 Task: Look for space in Kadiri, India from 6th September, 2023 to 10th September, 2023 for 1 adult in price range Rs.10000 to Rs.15000. Place can be private room with 1  bedroom having 1 bed and 1 bathroom. Property type can be house, flat, guest house, hotel. Booking option can be shelf check-in. Required host language is English.
Action: Mouse moved to (459, 124)
Screenshot: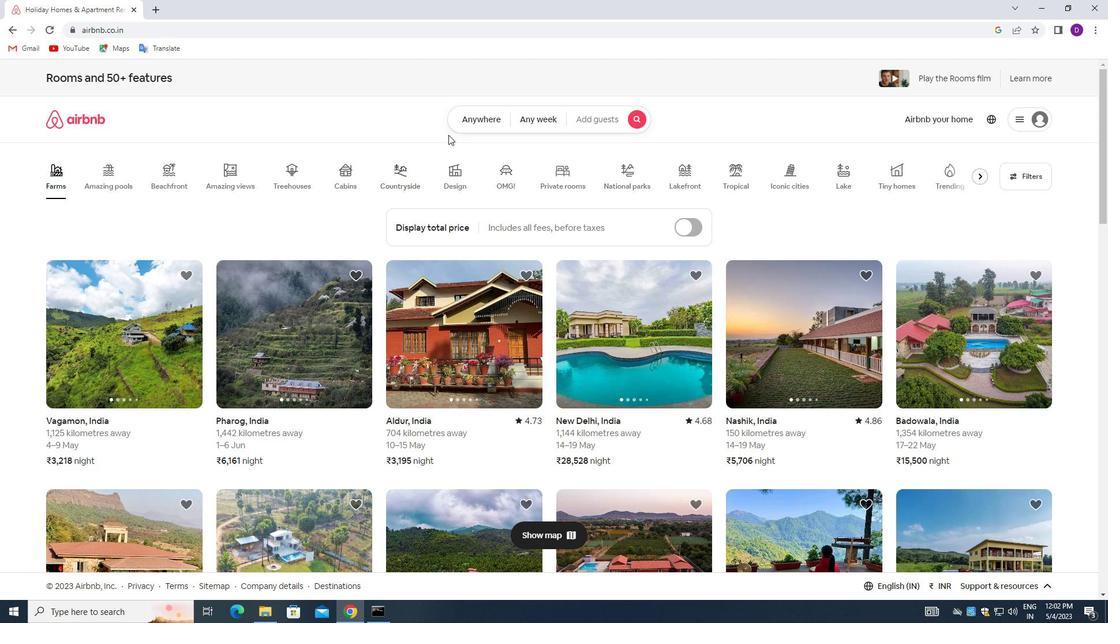 
Action: Mouse pressed left at (459, 124)
Screenshot: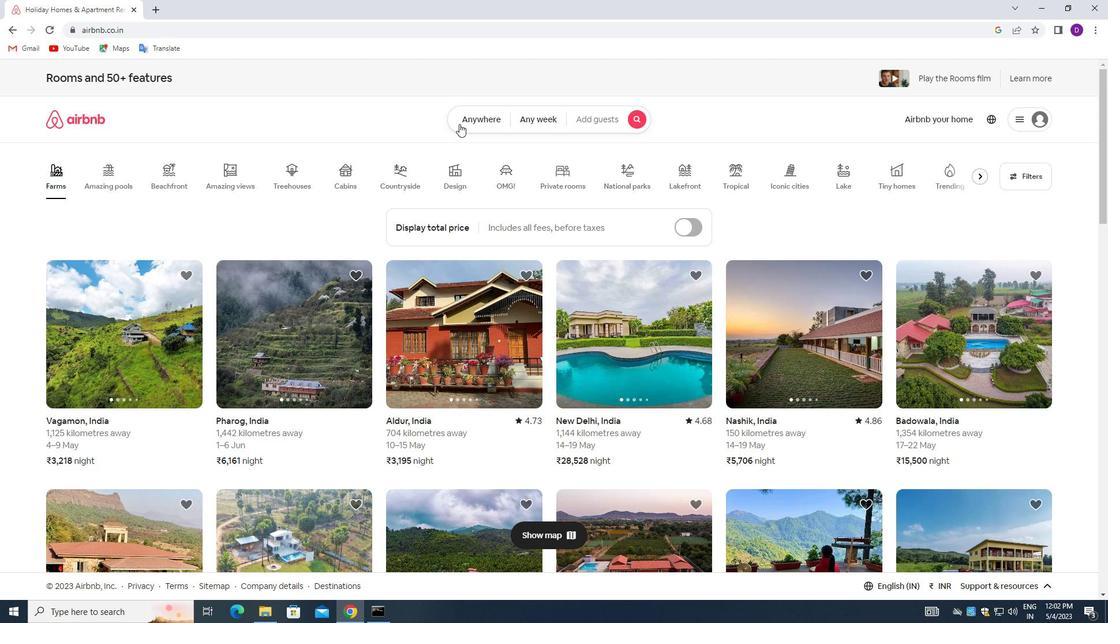 
Action: Mouse moved to (411, 169)
Screenshot: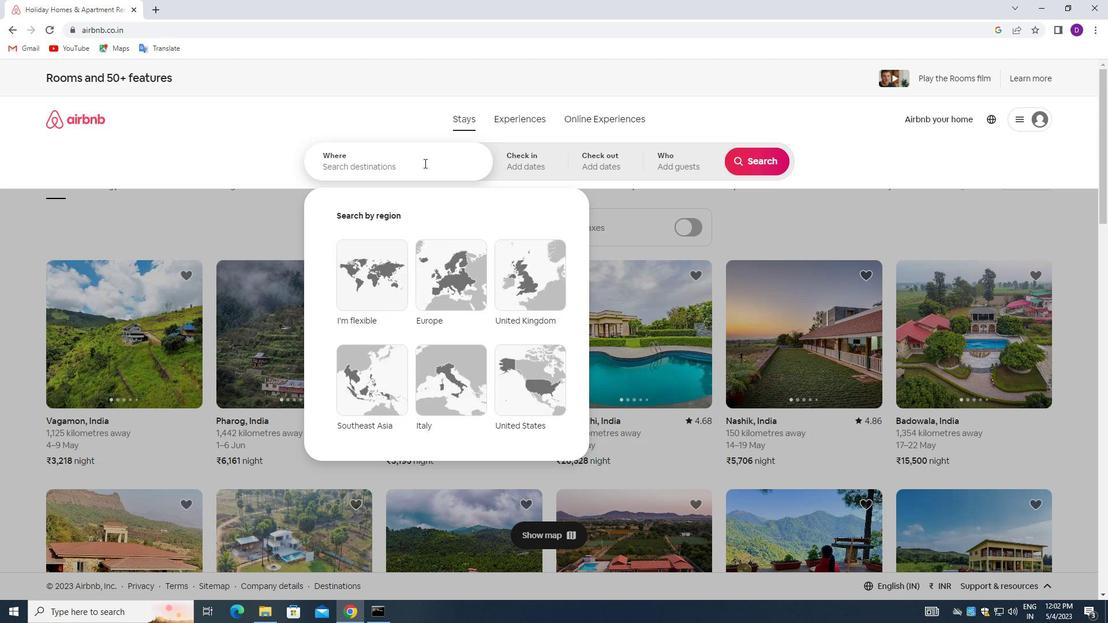 
Action: Mouse pressed left at (411, 169)
Screenshot: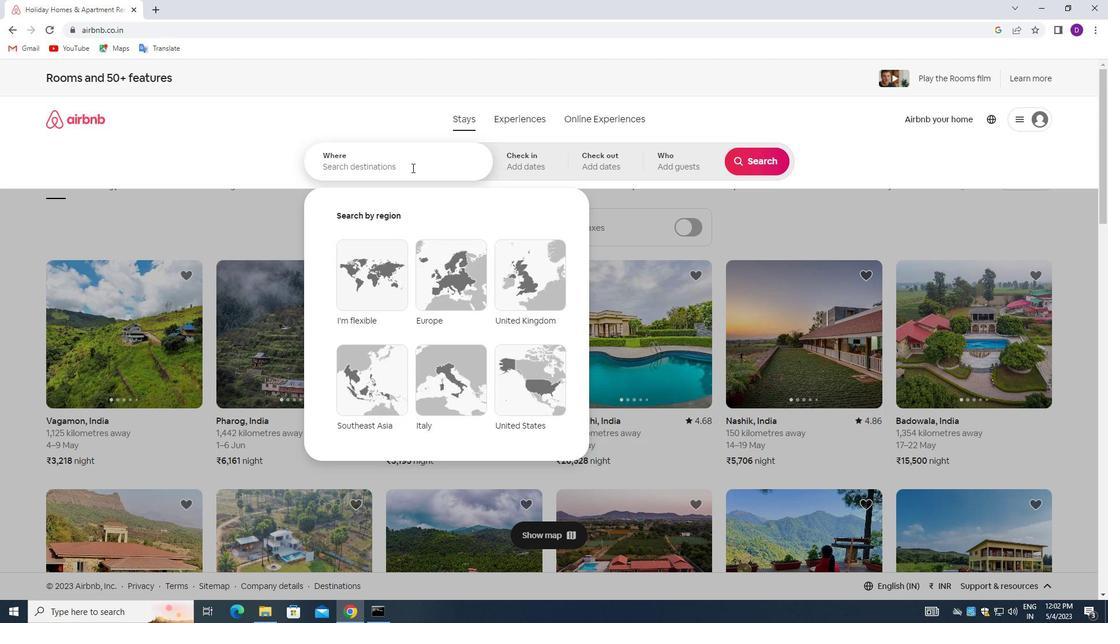 
Action: Mouse moved to (233, 144)
Screenshot: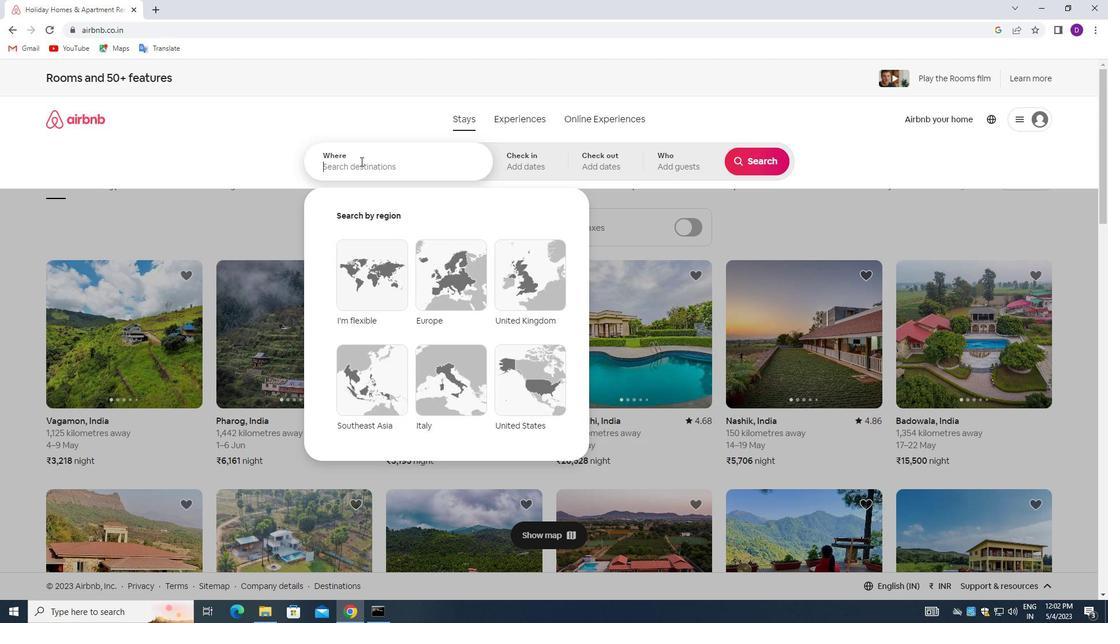 
Action: Key pressed <Key.shift>KADIRIM<Key.backspace>,<Key.space><Key.shift>INDIA<Key.enter>
Screenshot: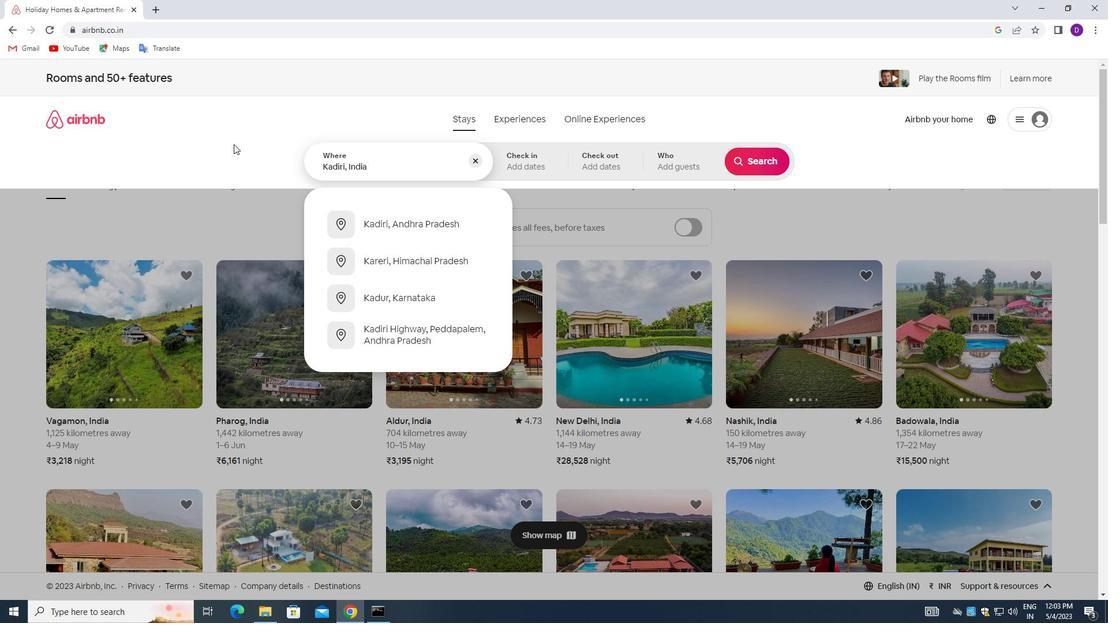 
Action: Mouse moved to (753, 249)
Screenshot: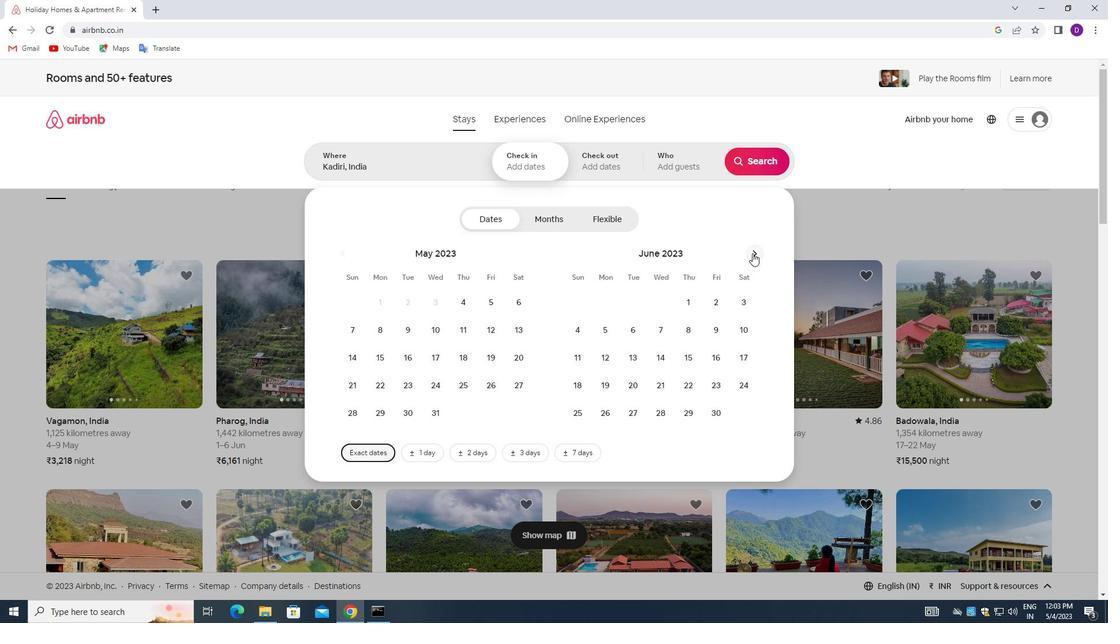 
Action: Mouse pressed left at (753, 249)
Screenshot: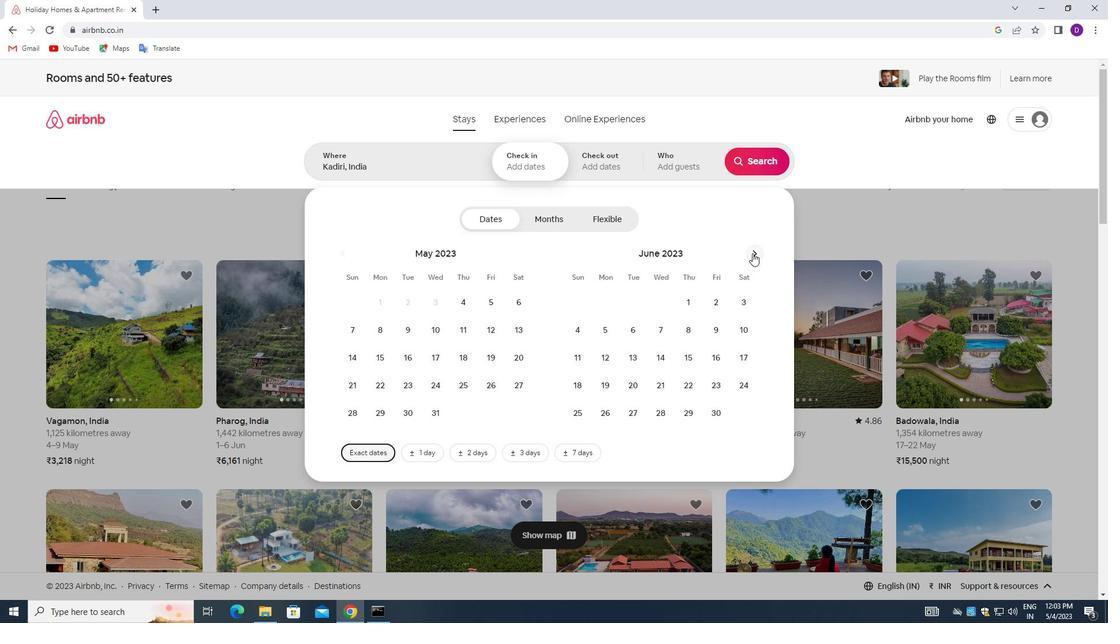 
Action: Mouse pressed left at (753, 249)
Screenshot: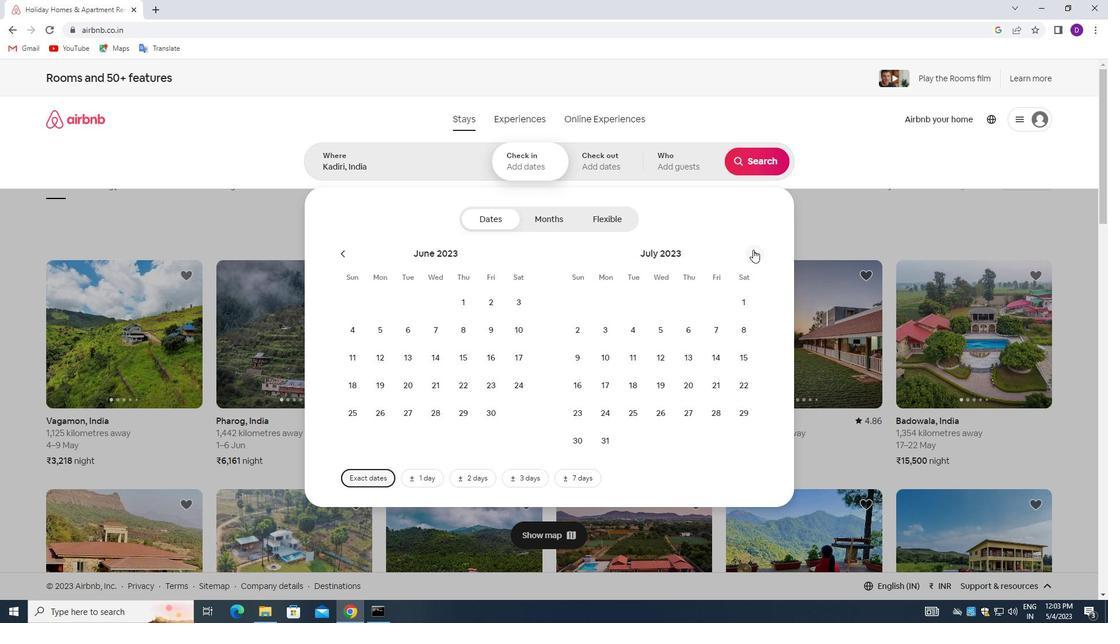 
Action: Mouse pressed left at (753, 249)
Screenshot: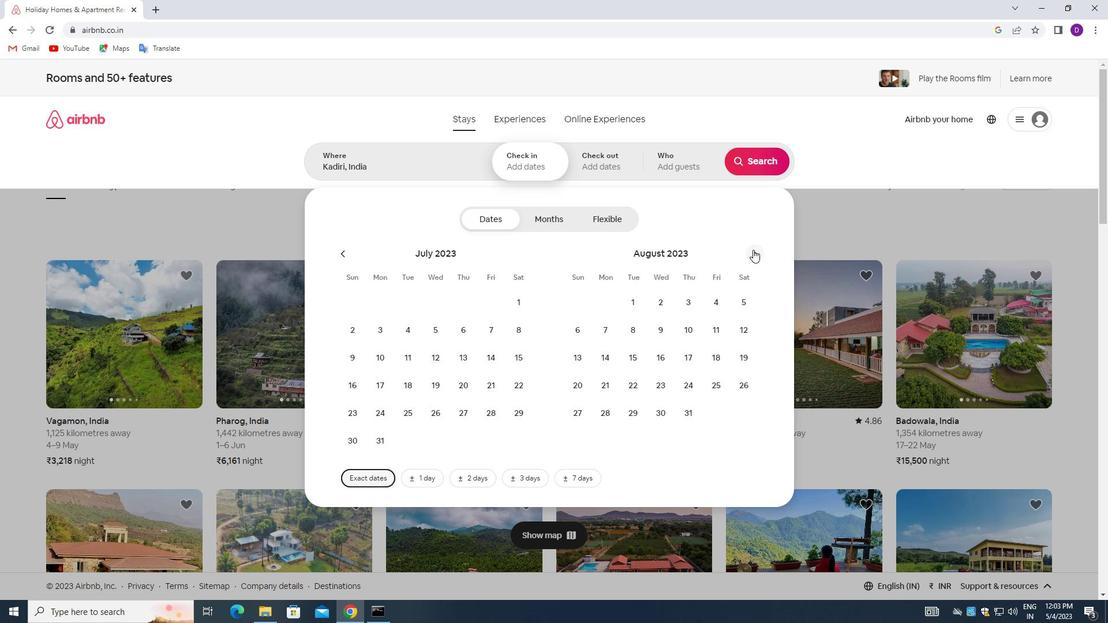 
Action: Mouse moved to (659, 336)
Screenshot: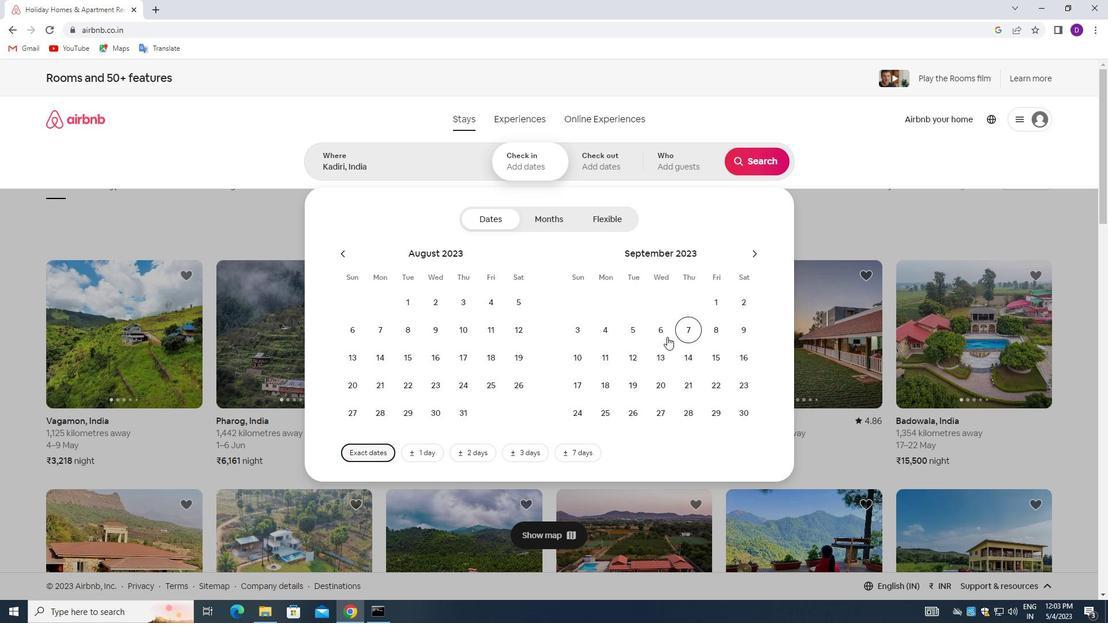 
Action: Mouse pressed left at (659, 336)
Screenshot: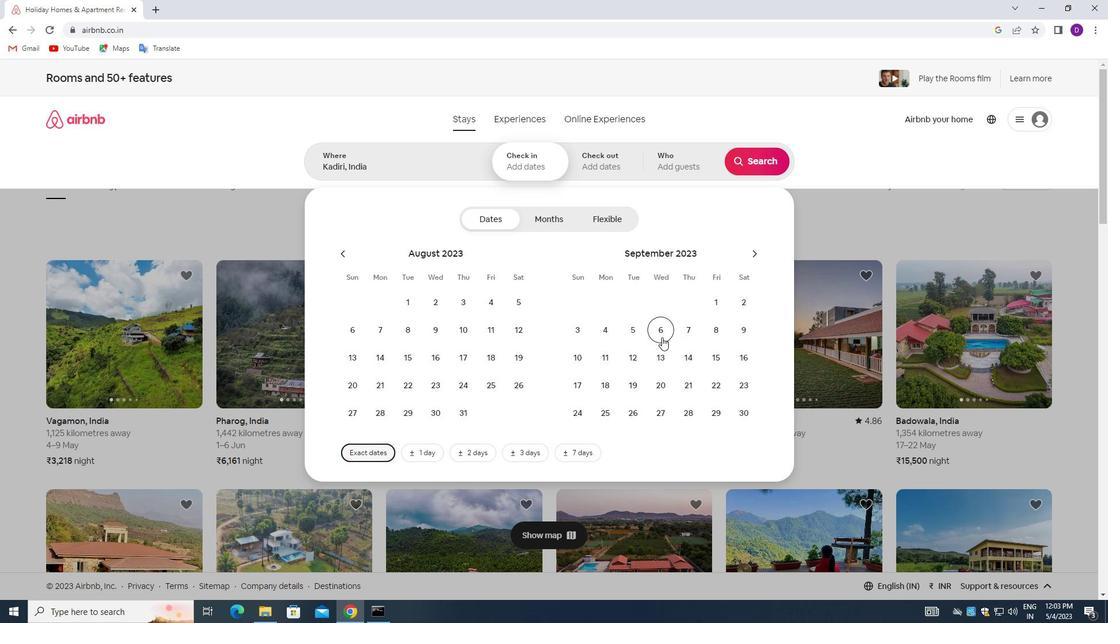 
Action: Mouse moved to (585, 360)
Screenshot: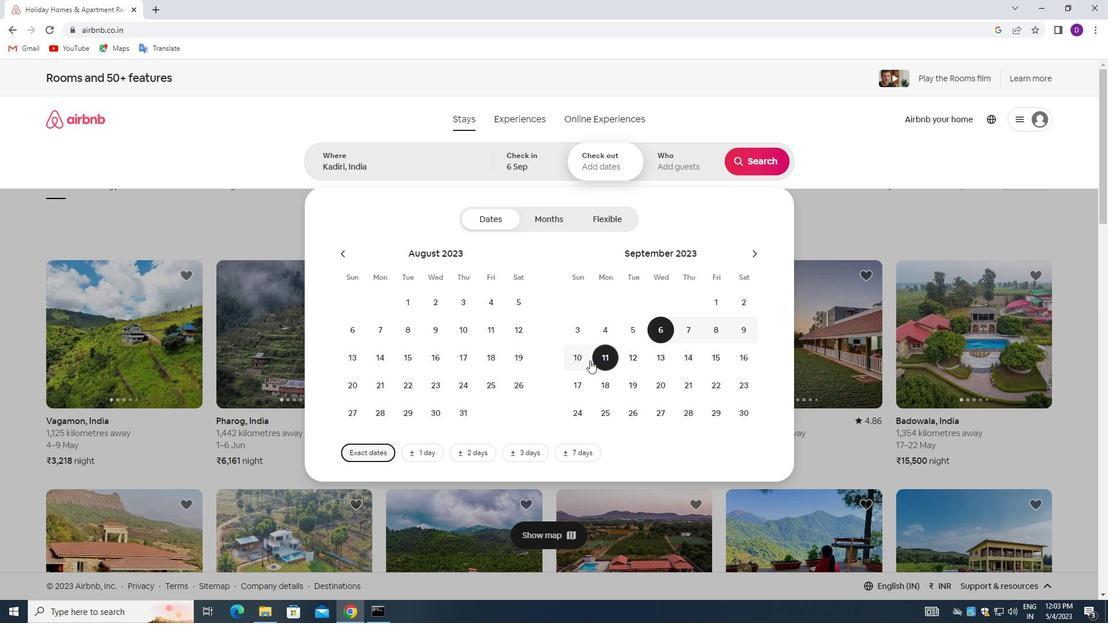 
Action: Mouse pressed left at (585, 360)
Screenshot: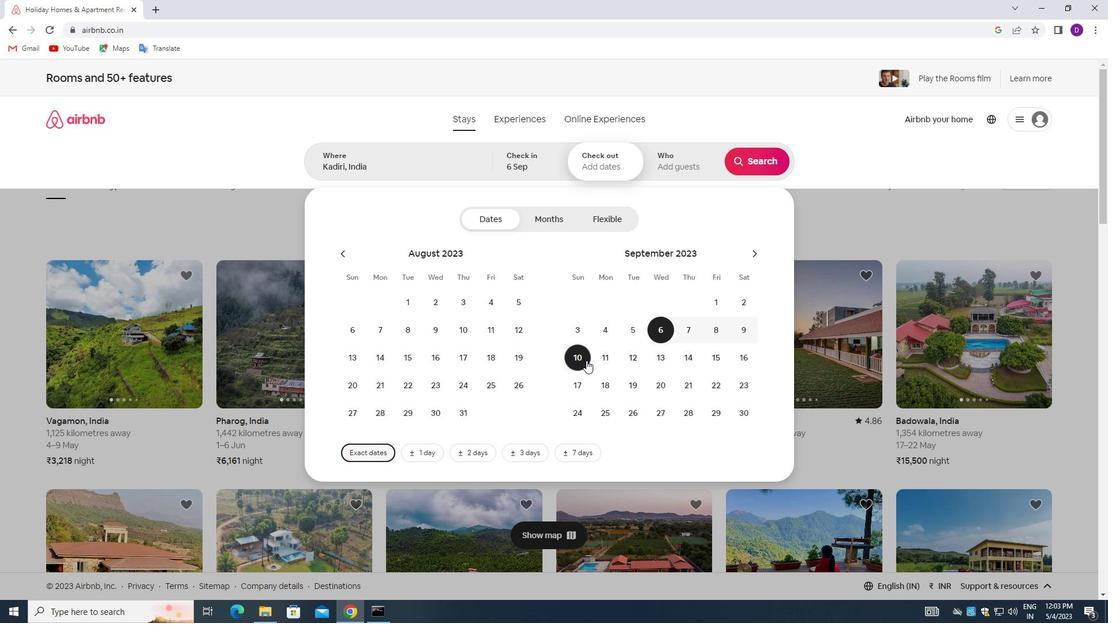 
Action: Mouse moved to (674, 160)
Screenshot: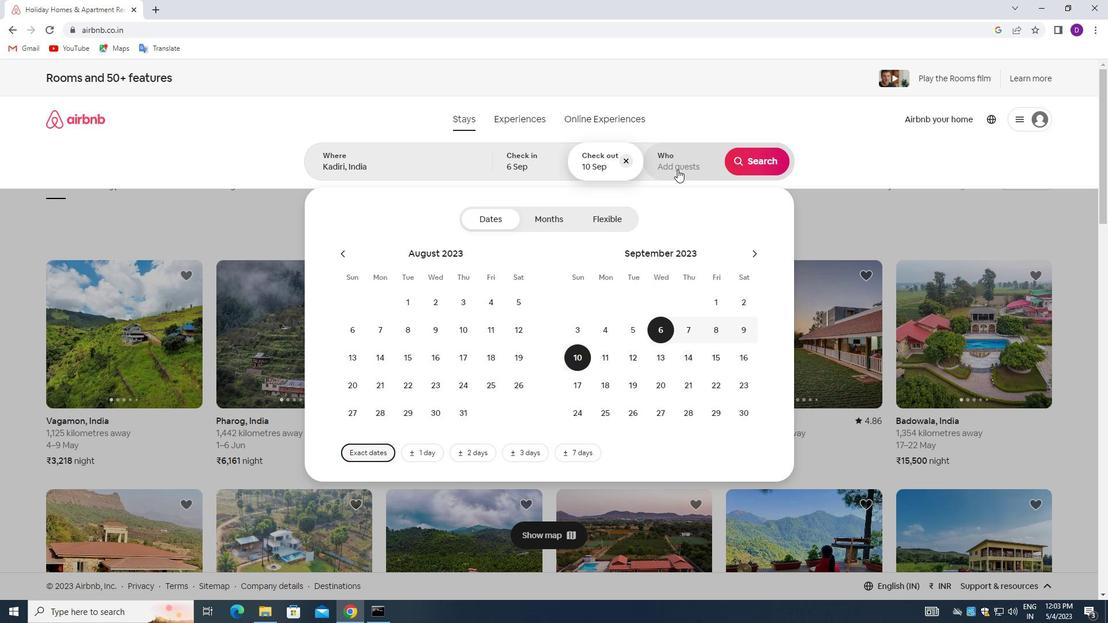 
Action: Mouse pressed left at (674, 160)
Screenshot: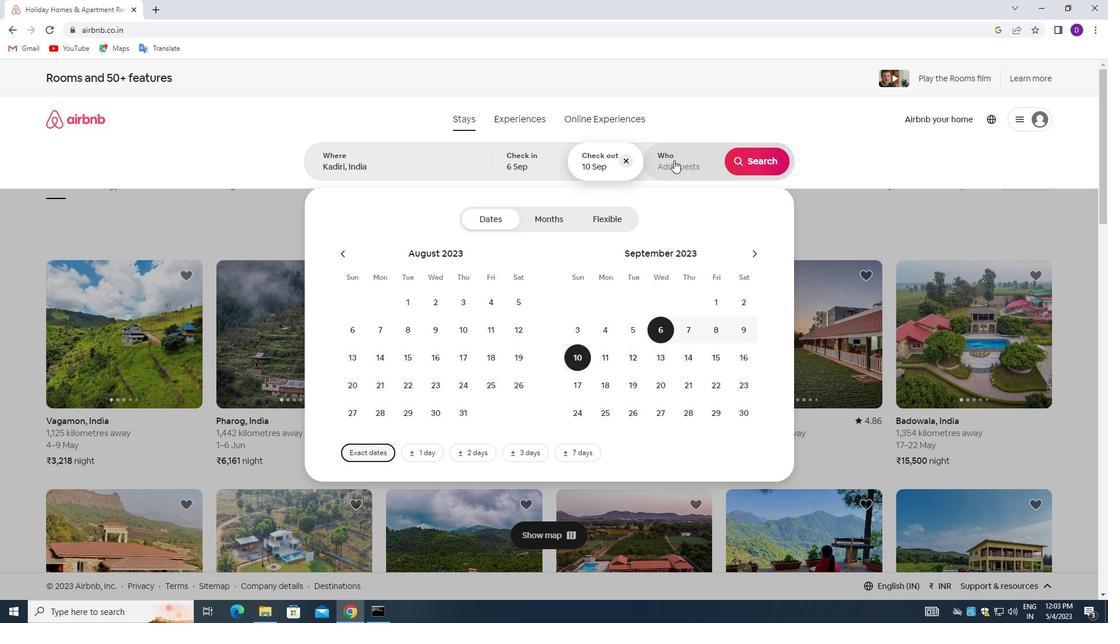 
Action: Mouse moved to (764, 223)
Screenshot: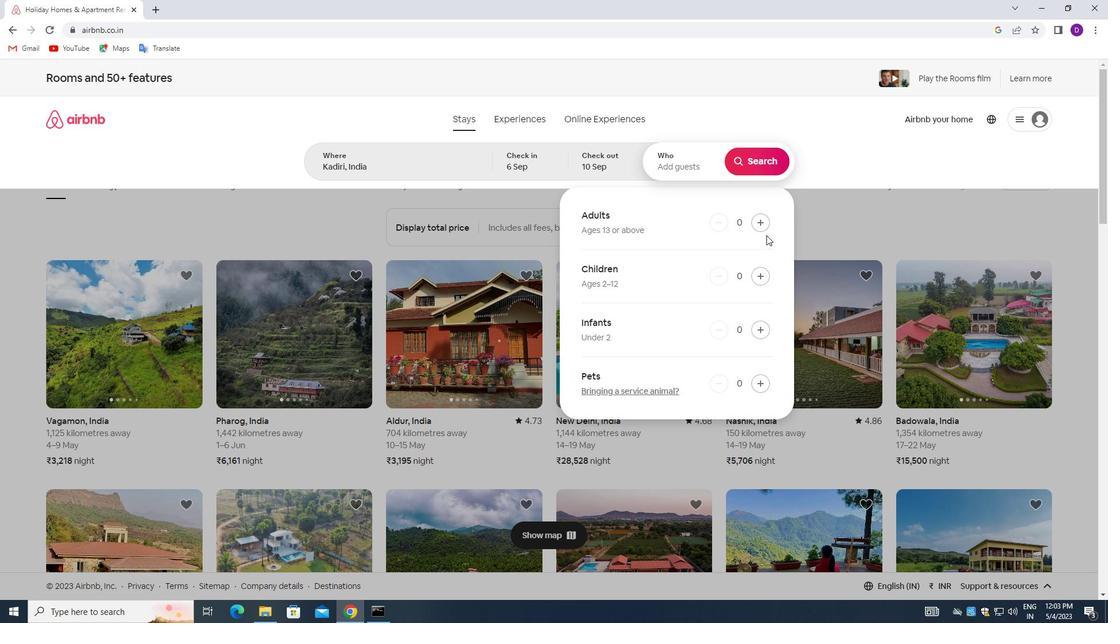 
Action: Mouse pressed left at (764, 223)
Screenshot: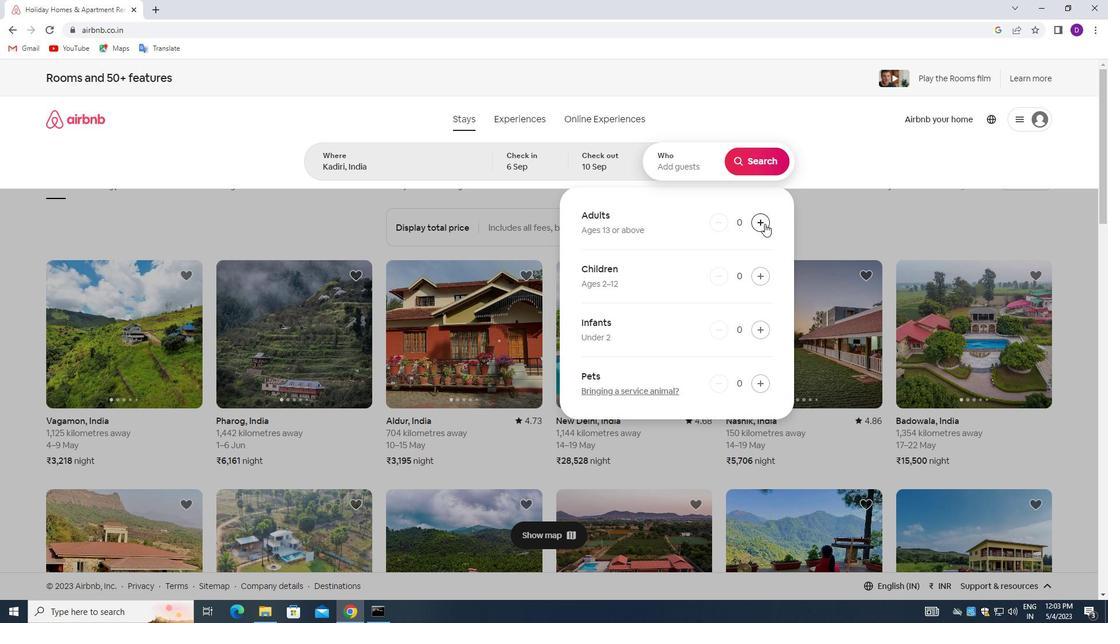 
Action: Mouse moved to (756, 160)
Screenshot: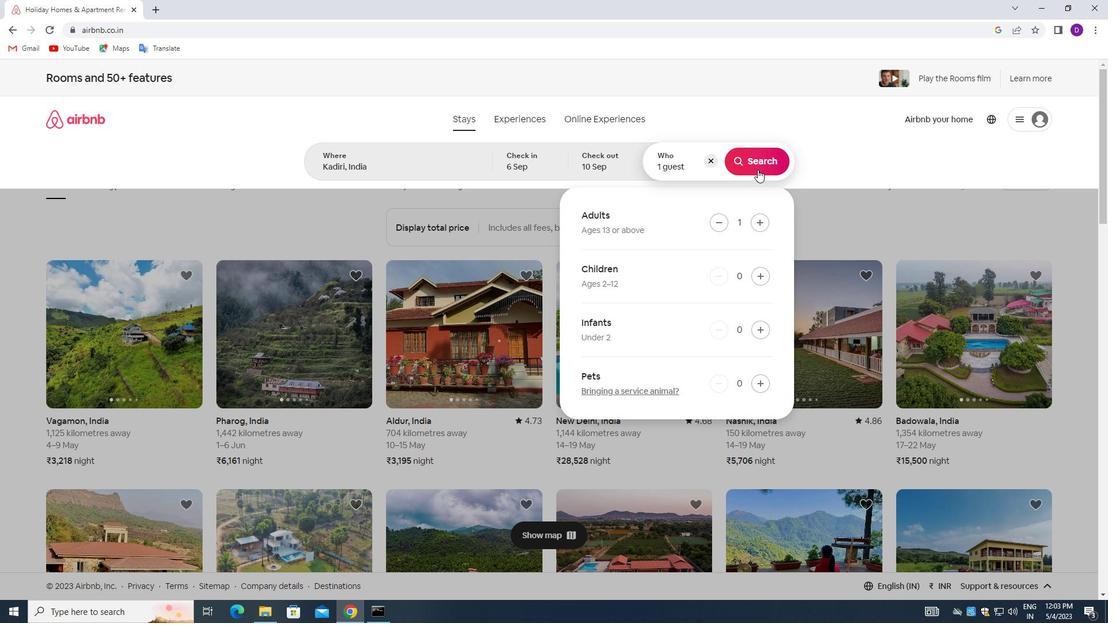 
Action: Mouse pressed left at (756, 160)
Screenshot: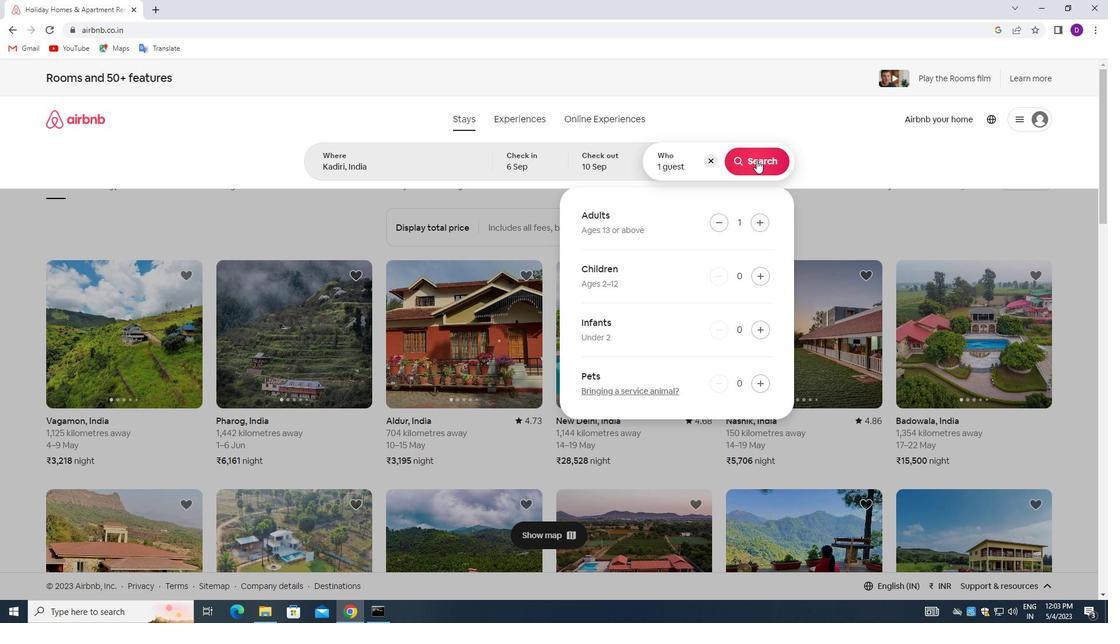
Action: Mouse moved to (1041, 126)
Screenshot: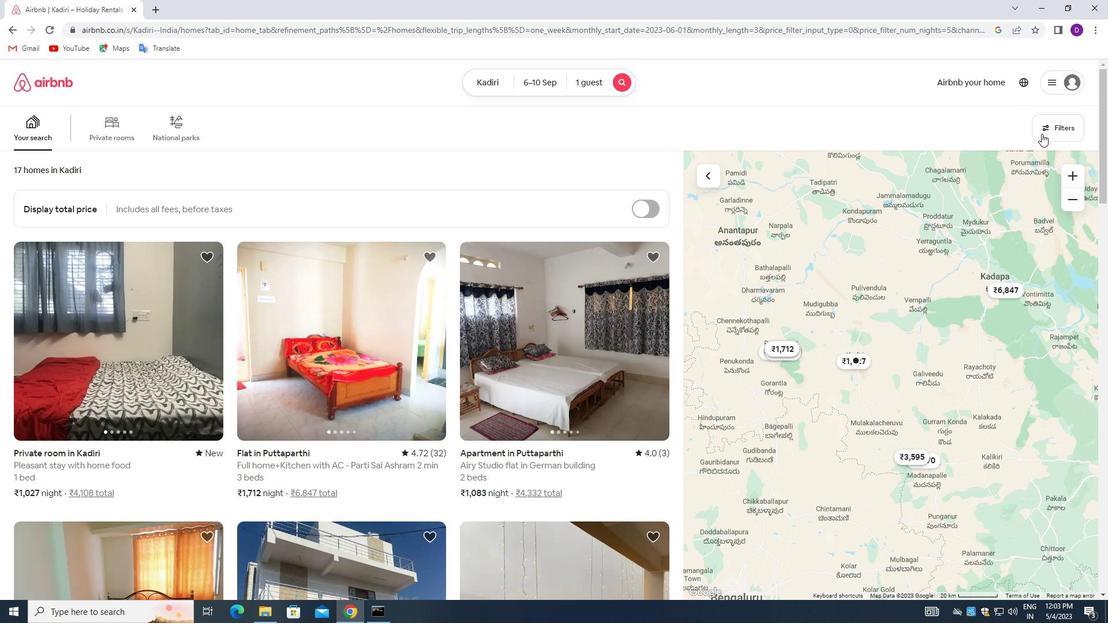 
Action: Mouse pressed left at (1041, 126)
Screenshot: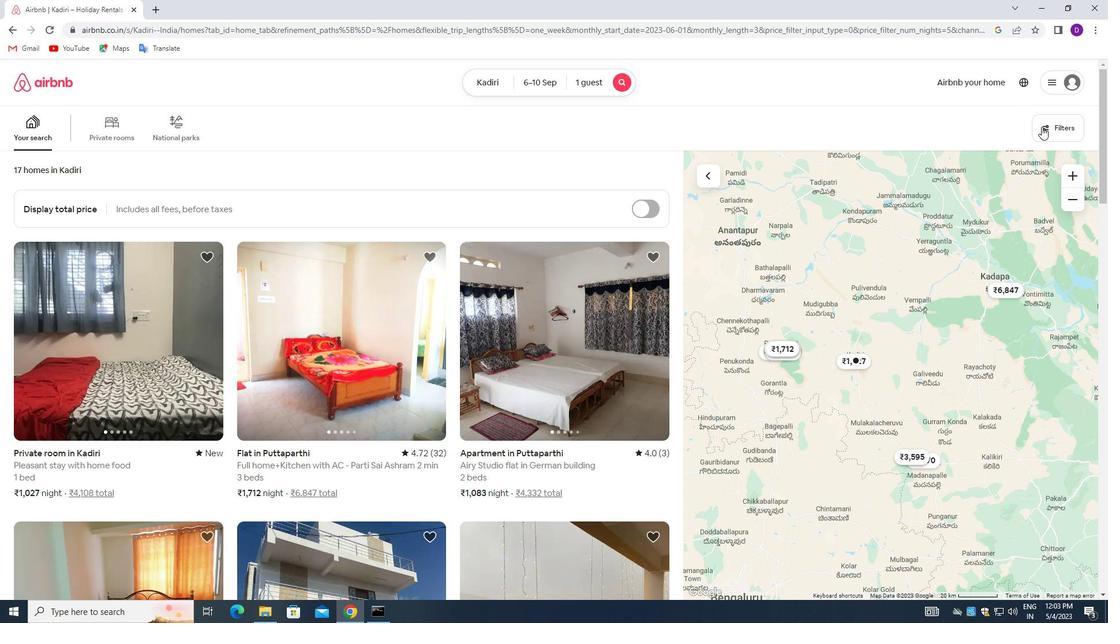 
Action: Mouse moved to (400, 274)
Screenshot: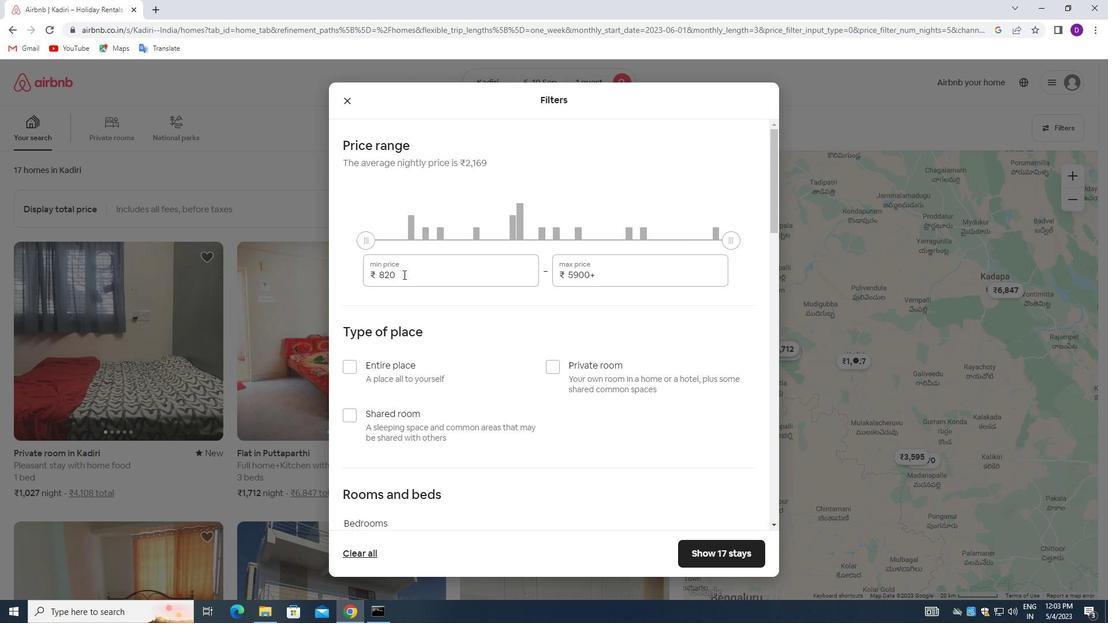 
Action: Mouse pressed left at (400, 274)
Screenshot: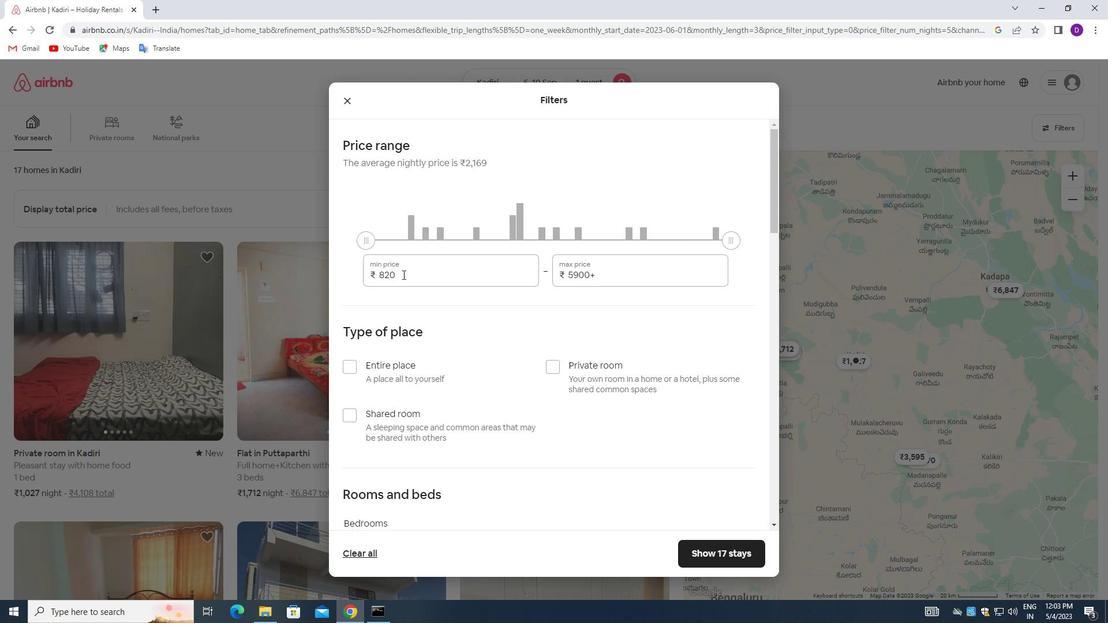 
Action: Mouse pressed left at (400, 274)
Screenshot: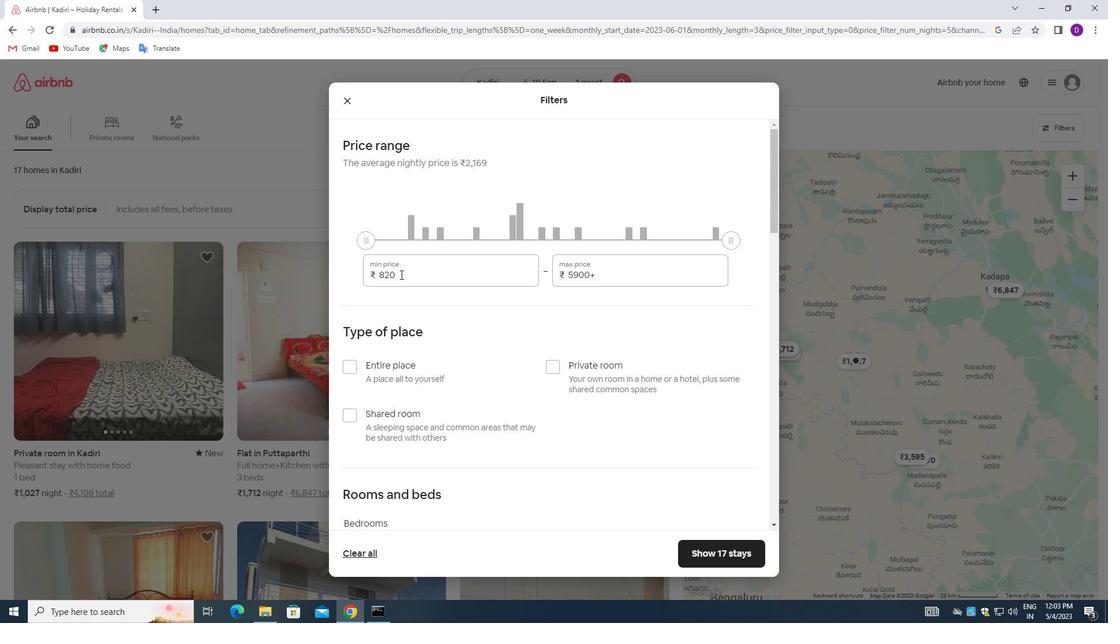 
Action: Key pressed 10000<Key.tab>15000
Screenshot: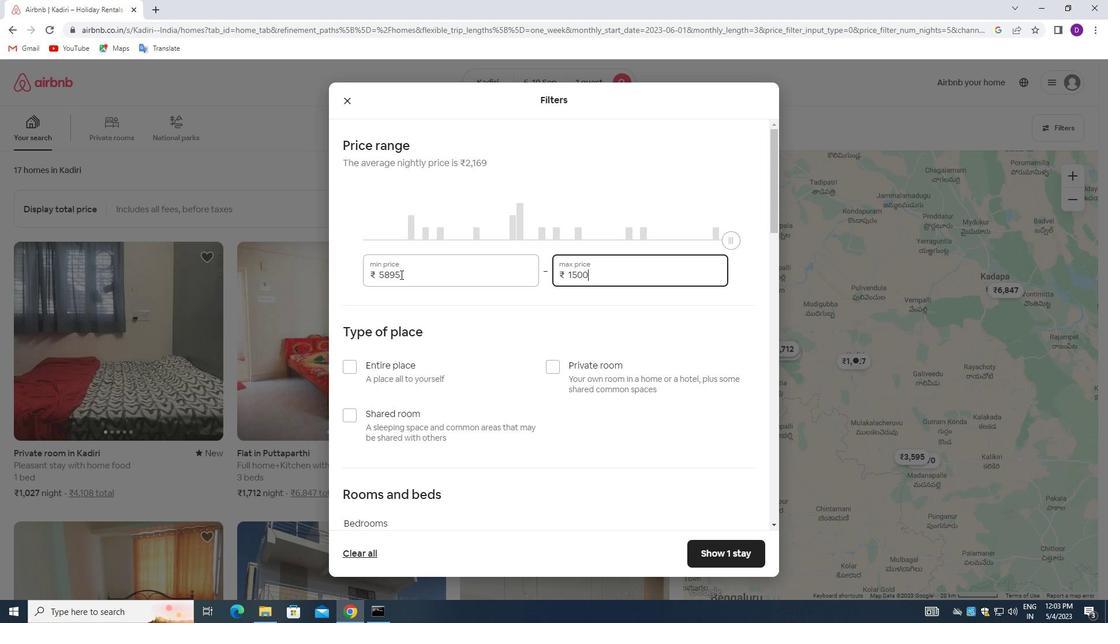 
Action: Mouse moved to (558, 365)
Screenshot: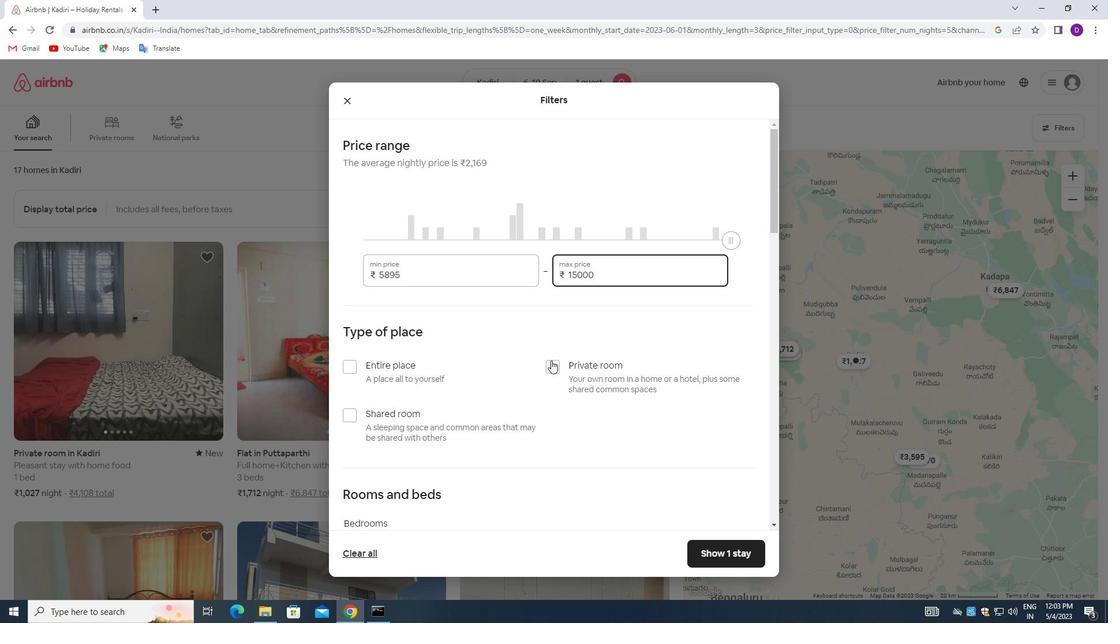 
Action: Mouse pressed left at (558, 365)
Screenshot: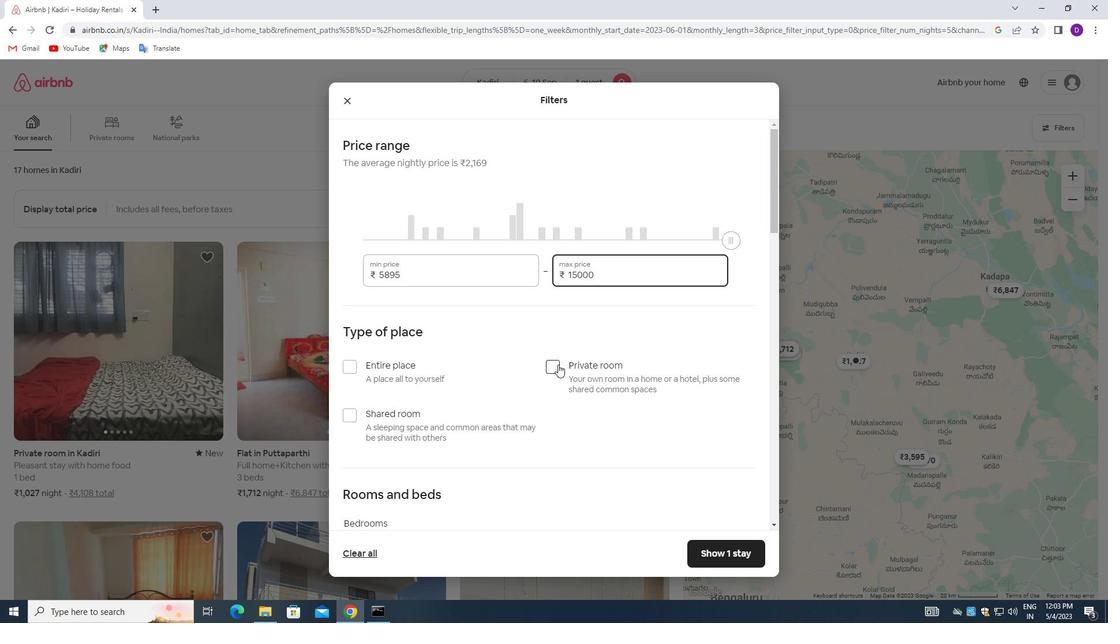 
Action: Mouse moved to (505, 359)
Screenshot: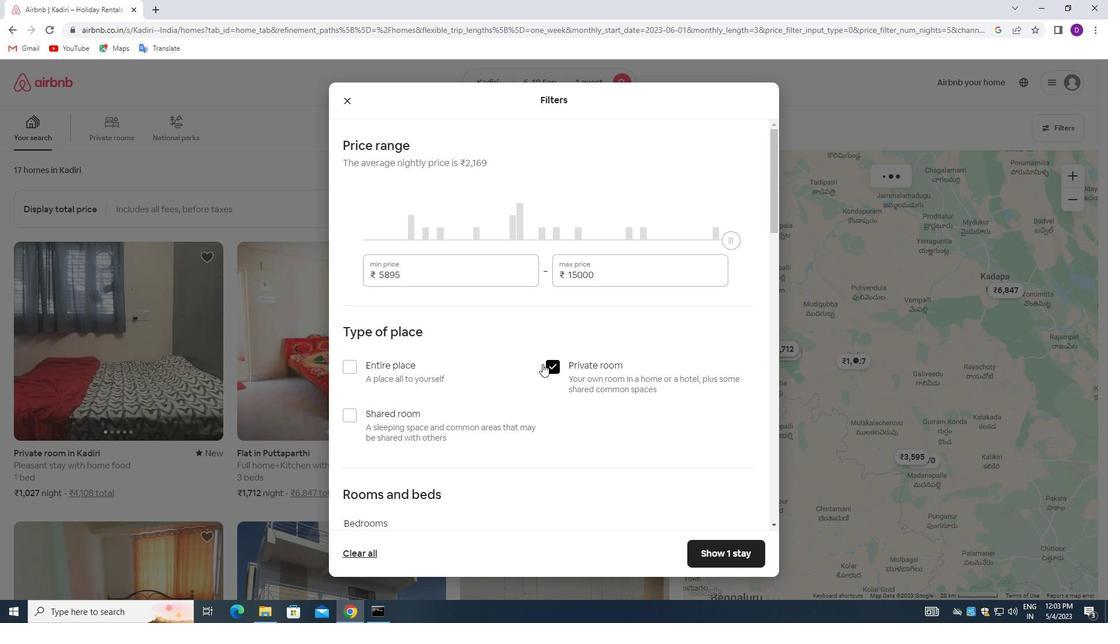 
Action: Mouse scrolled (505, 358) with delta (0, 0)
Screenshot: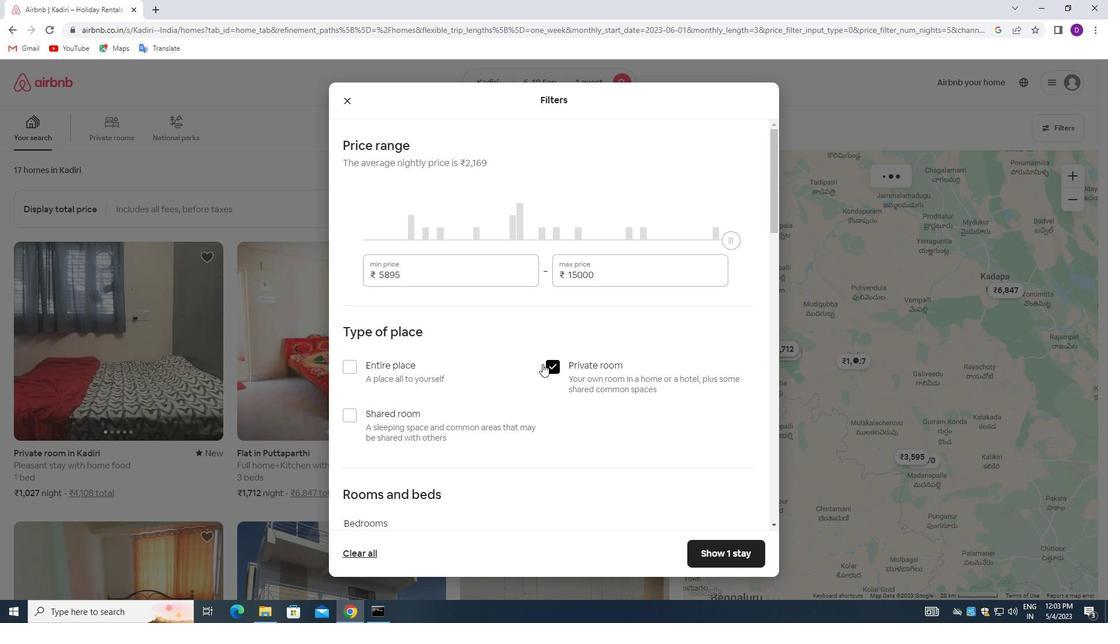 
Action: Mouse moved to (496, 356)
Screenshot: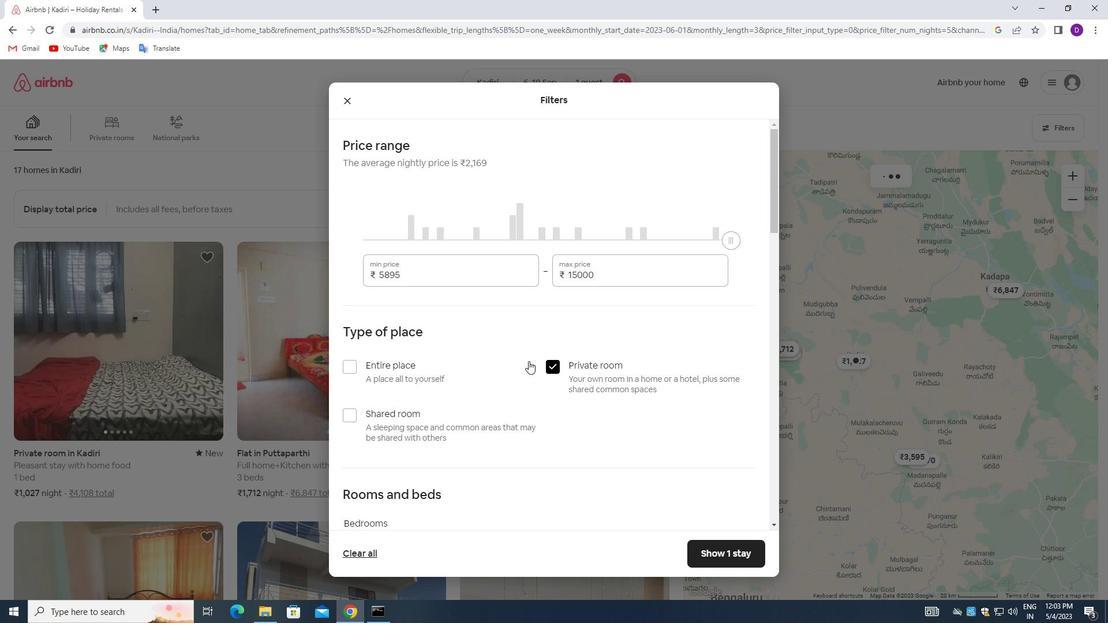 
Action: Mouse scrolled (496, 355) with delta (0, 0)
Screenshot: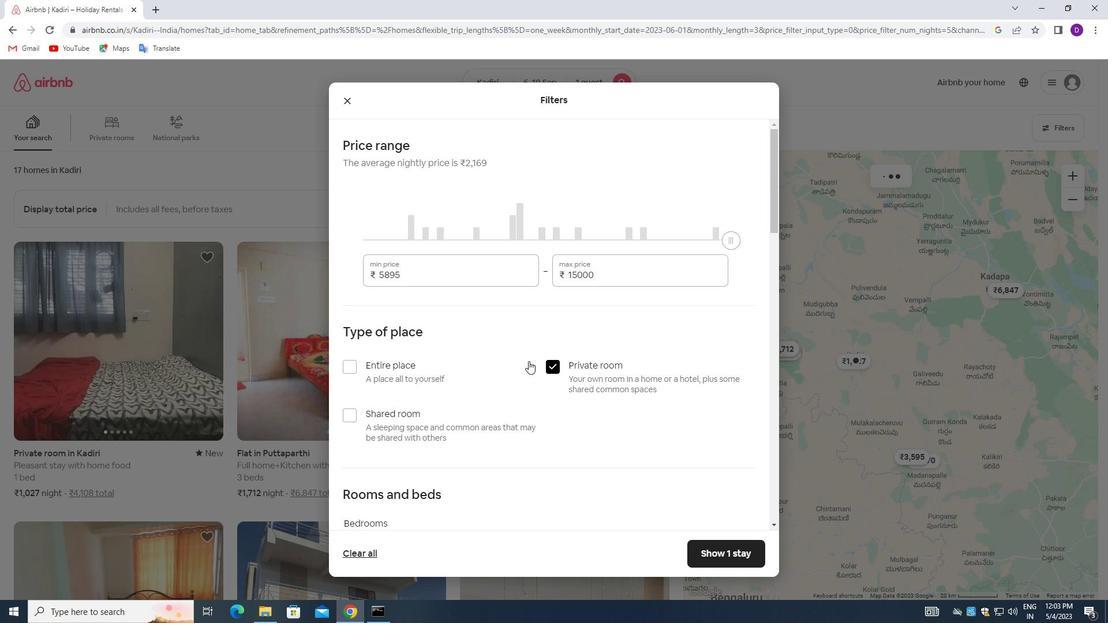 
Action: Mouse moved to (491, 351)
Screenshot: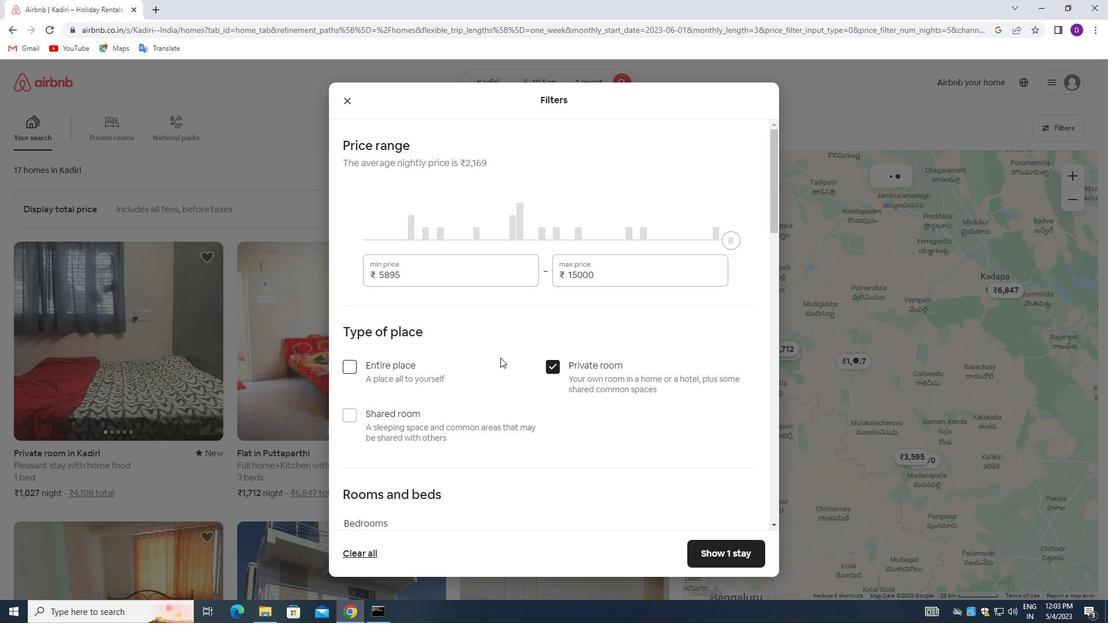 
Action: Mouse scrolled (491, 350) with delta (0, 0)
Screenshot: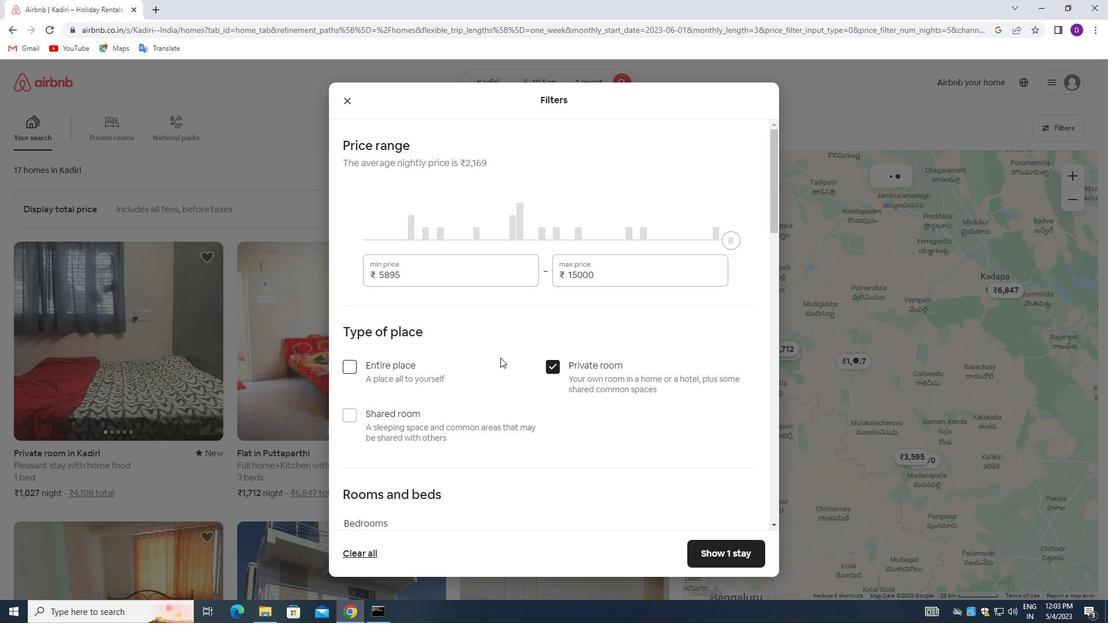 
Action: Mouse moved to (489, 348)
Screenshot: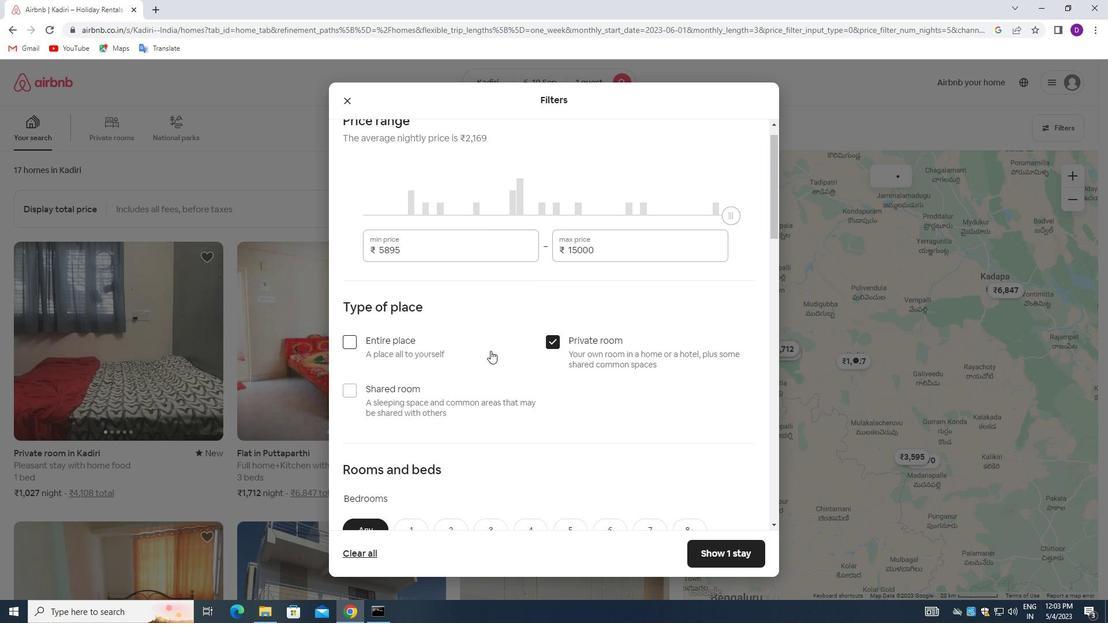 
Action: Mouse scrolled (489, 347) with delta (0, 0)
Screenshot: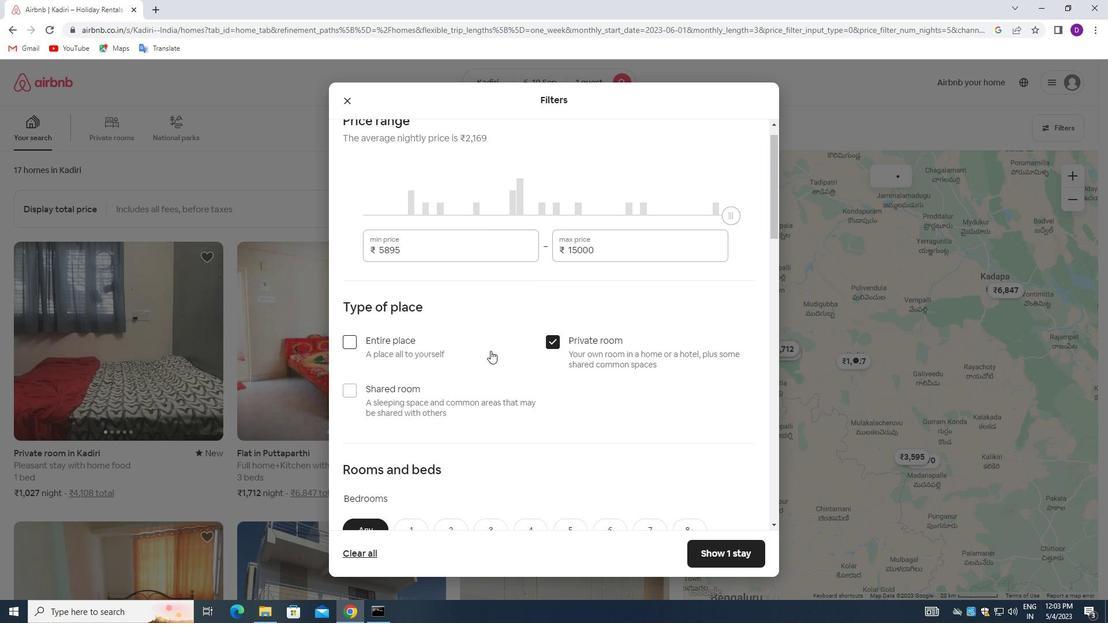 
Action: Mouse moved to (488, 346)
Screenshot: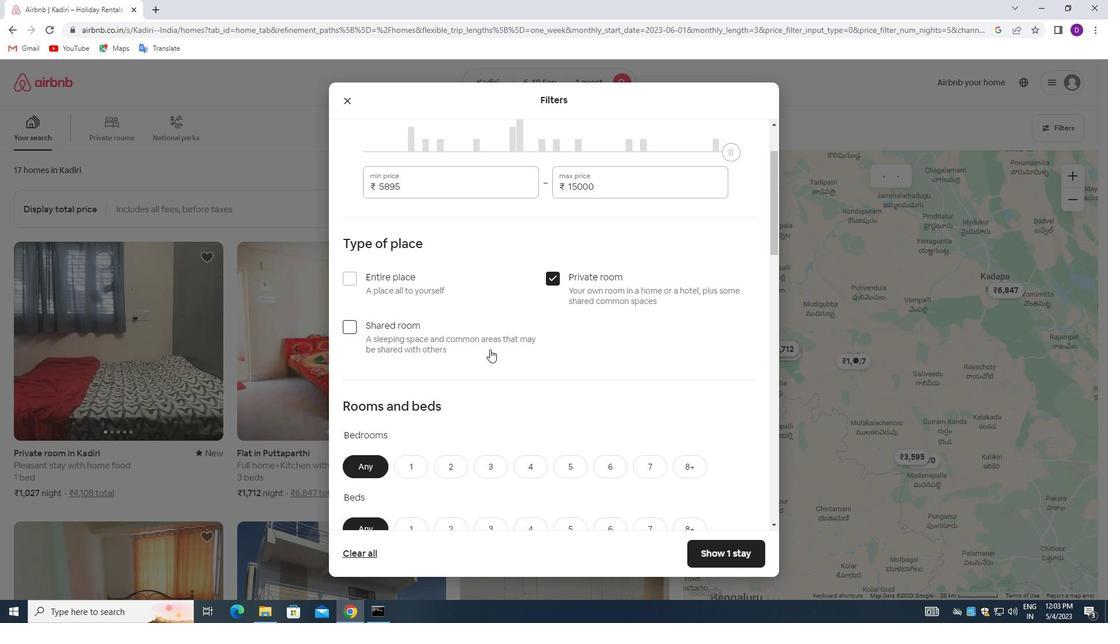 
Action: Mouse scrolled (488, 346) with delta (0, 0)
Screenshot: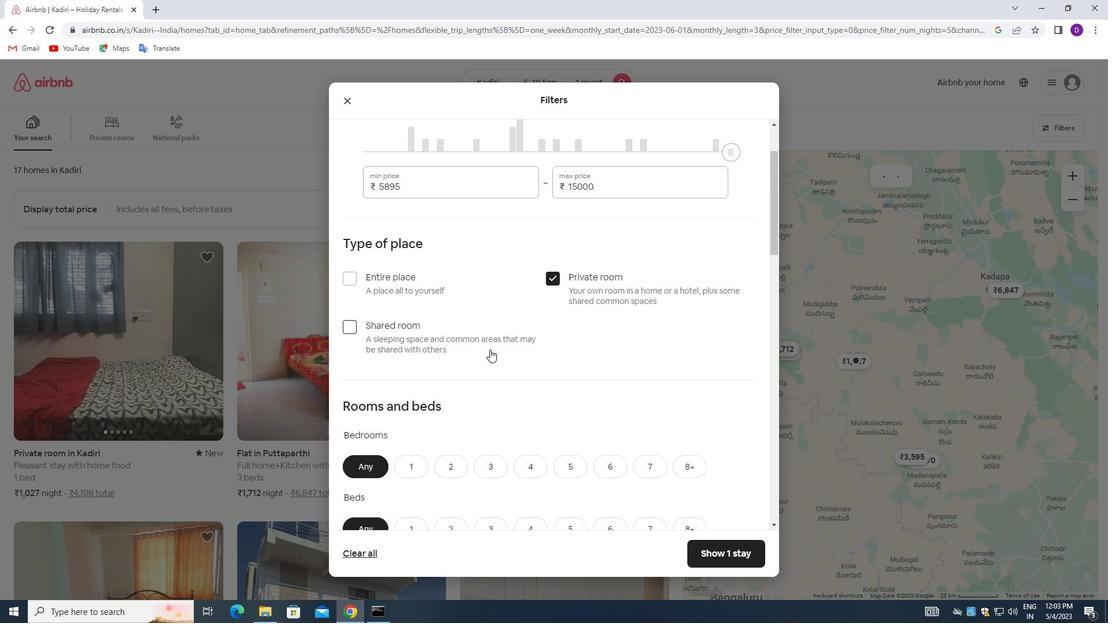 
Action: Mouse moved to (414, 269)
Screenshot: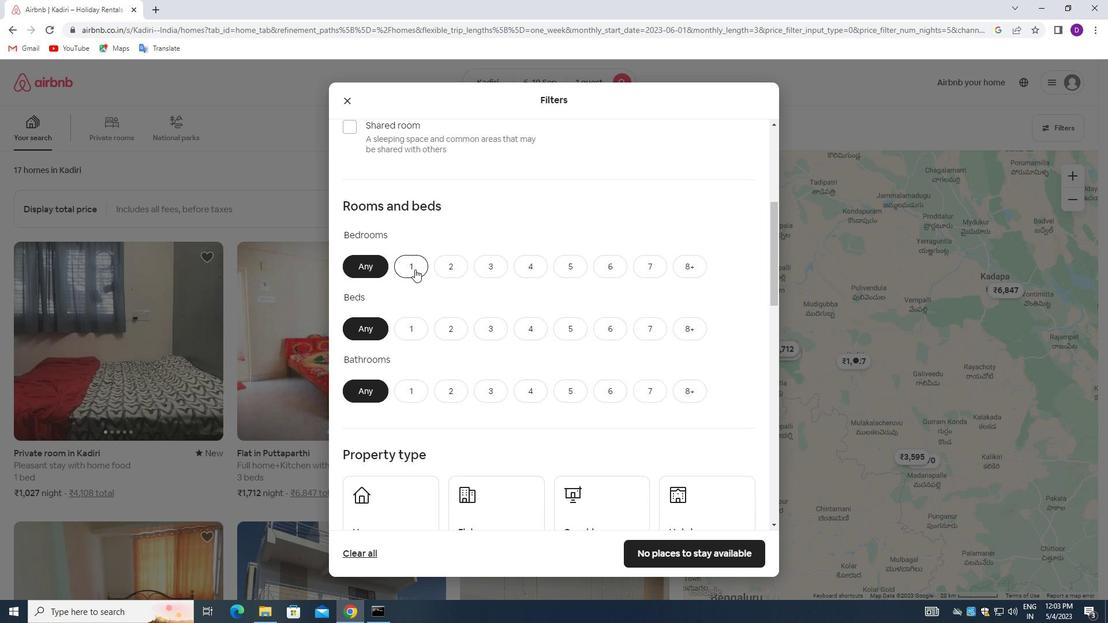 
Action: Mouse pressed left at (414, 269)
Screenshot: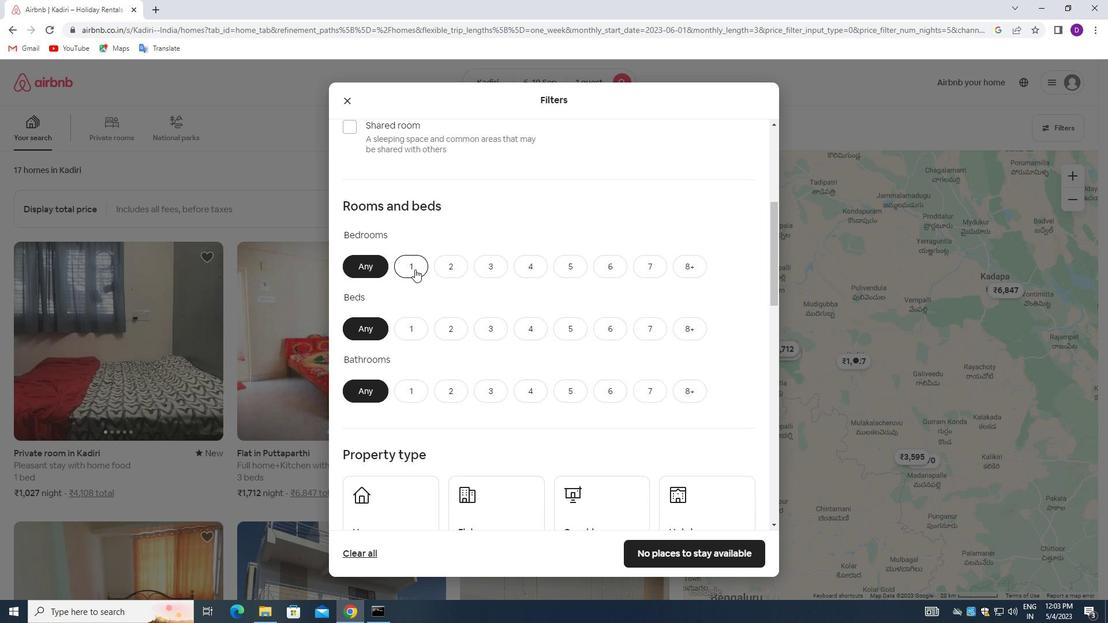 
Action: Mouse moved to (417, 322)
Screenshot: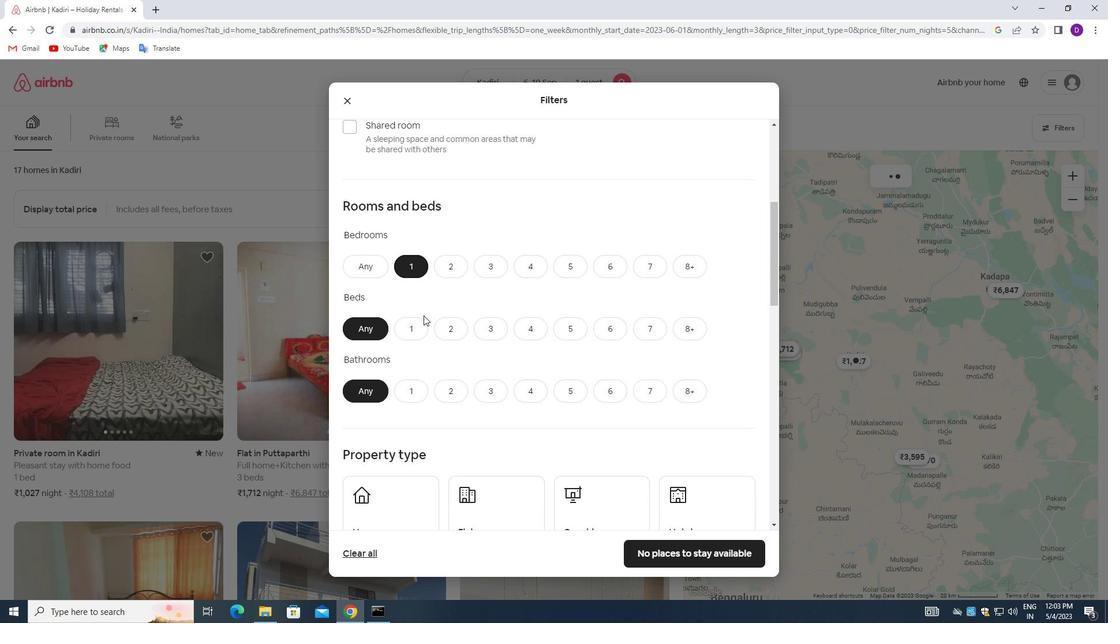 
Action: Mouse pressed left at (417, 322)
Screenshot: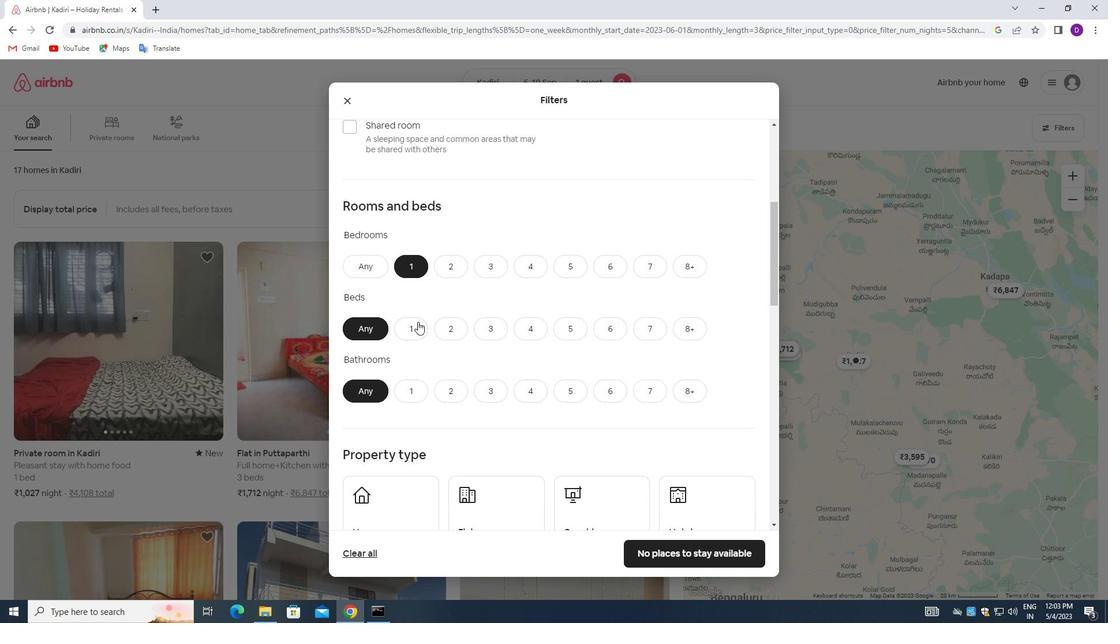 
Action: Mouse moved to (416, 383)
Screenshot: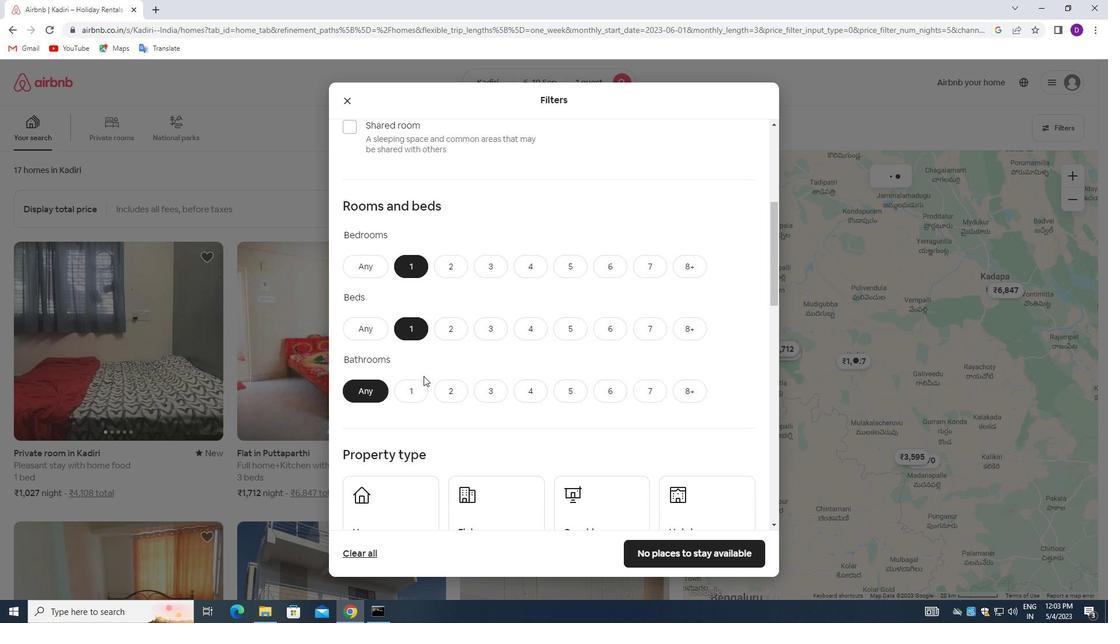 
Action: Mouse pressed left at (416, 383)
Screenshot: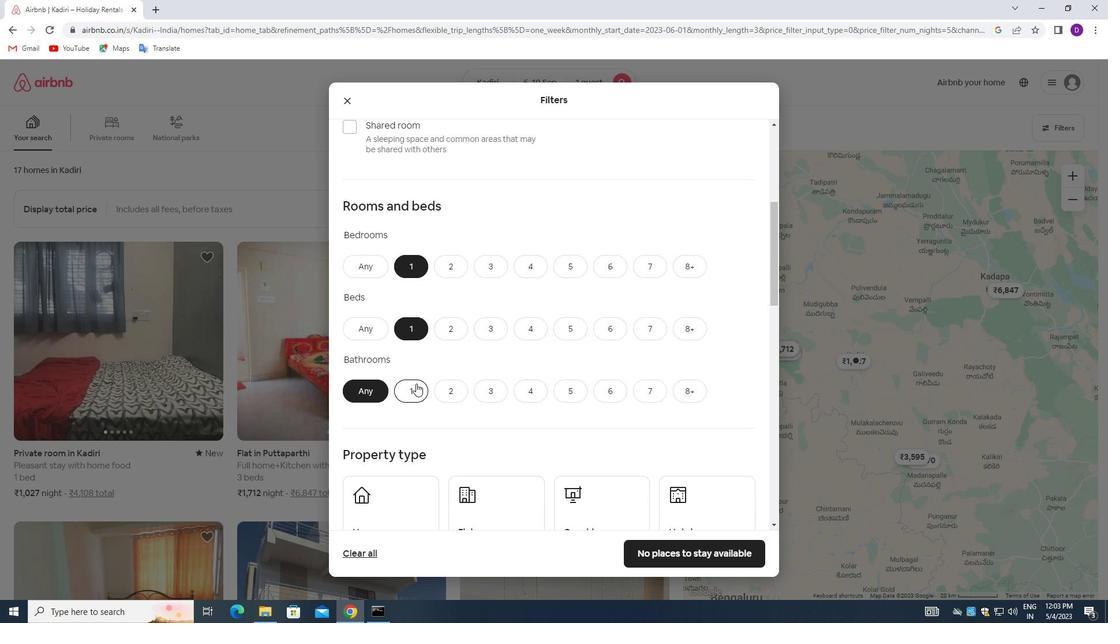 
Action: Mouse moved to (447, 342)
Screenshot: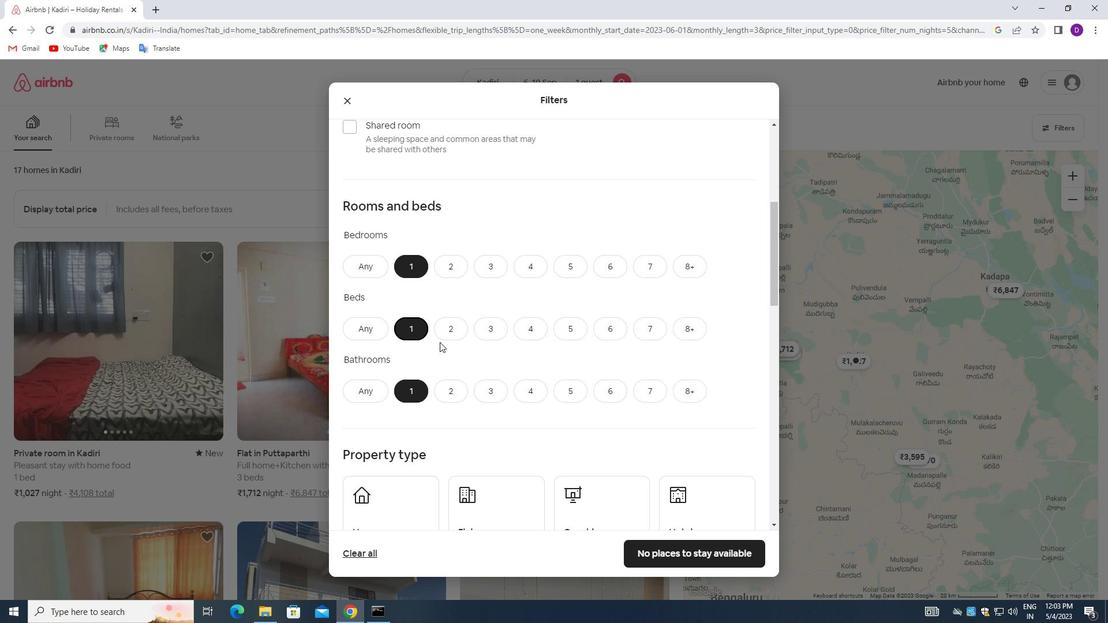 
Action: Mouse scrolled (447, 341) with delta (0, 0)
Screenshot: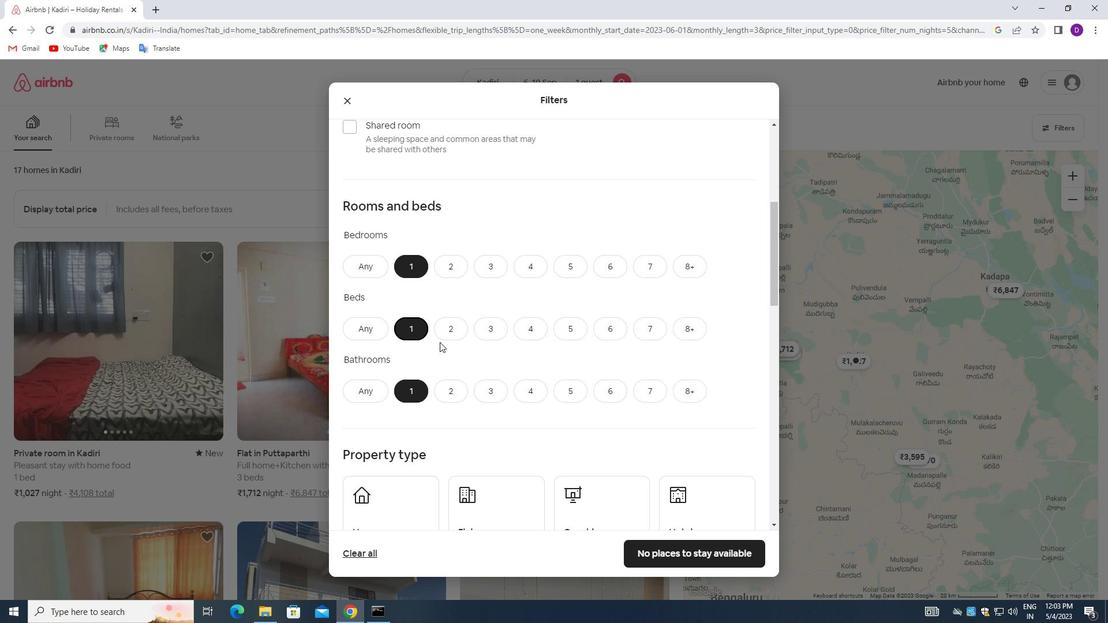 
Action: Mouse moved to (447, 342)
Screenshot: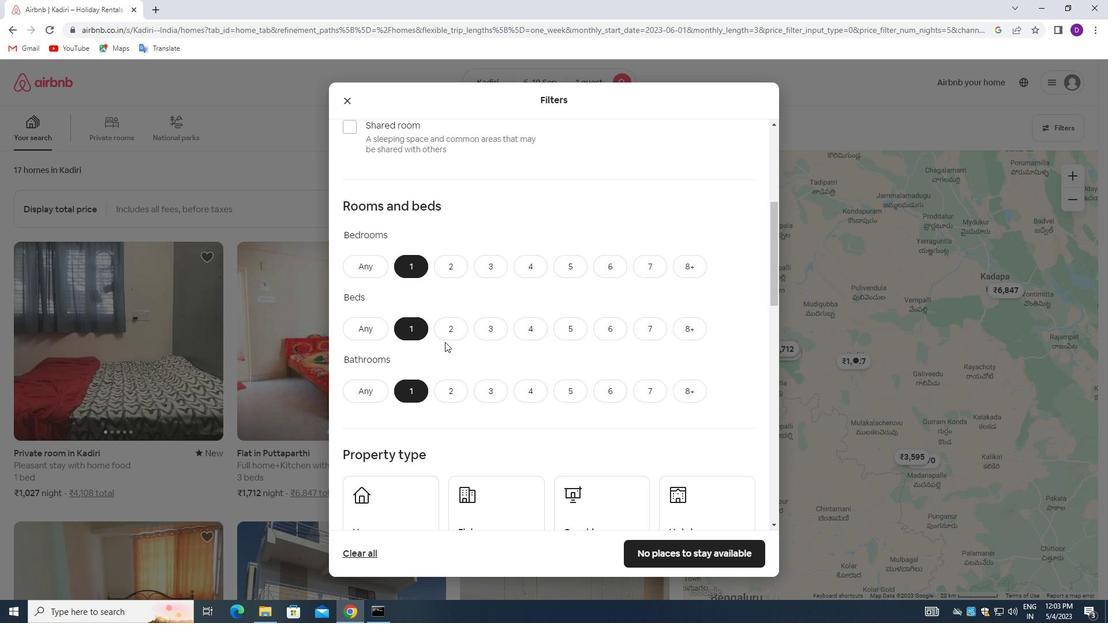 
Action: Mouse scrolled (447, 341) with delta (0, 0)
Screenshot: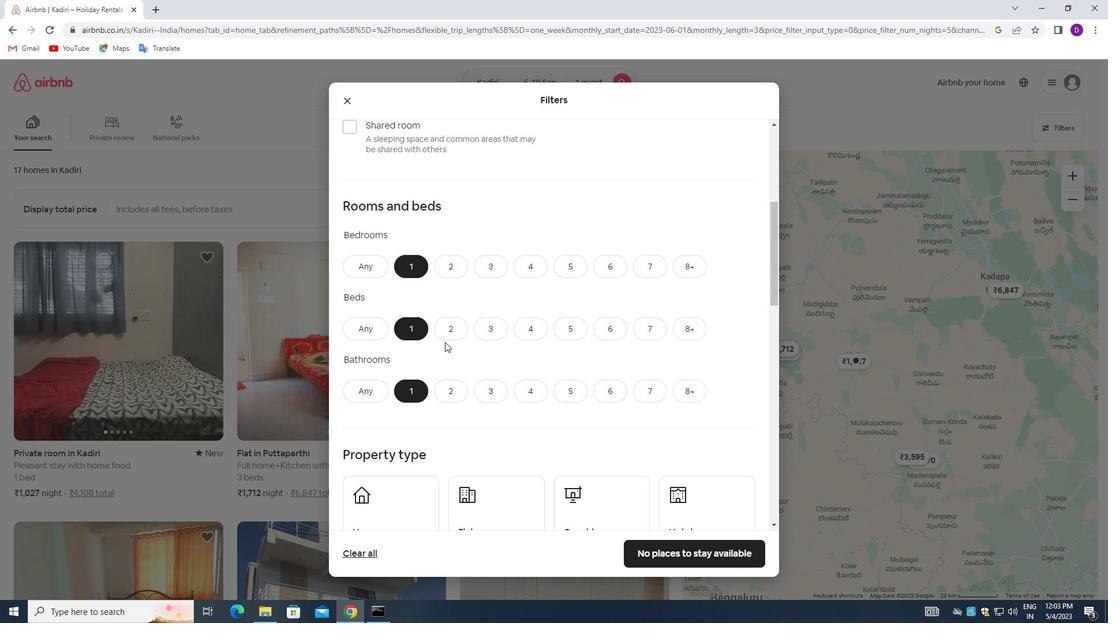 
Action: Mouse moved to (416, 369)
Screenshot: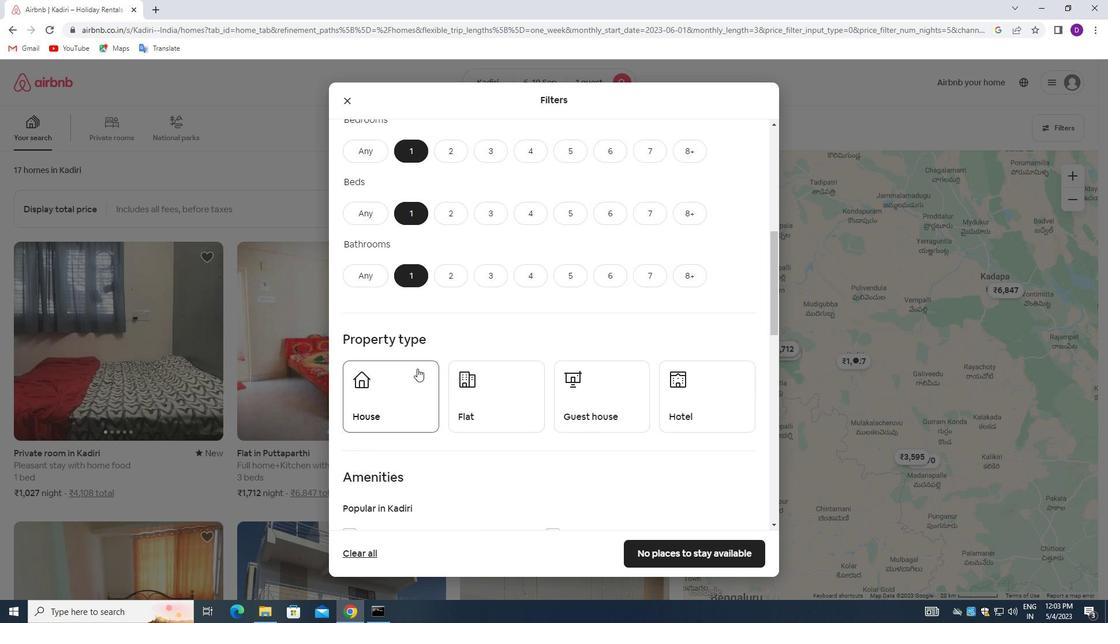 
Action: Mouse pressed left at (416, 369)
Screenshot: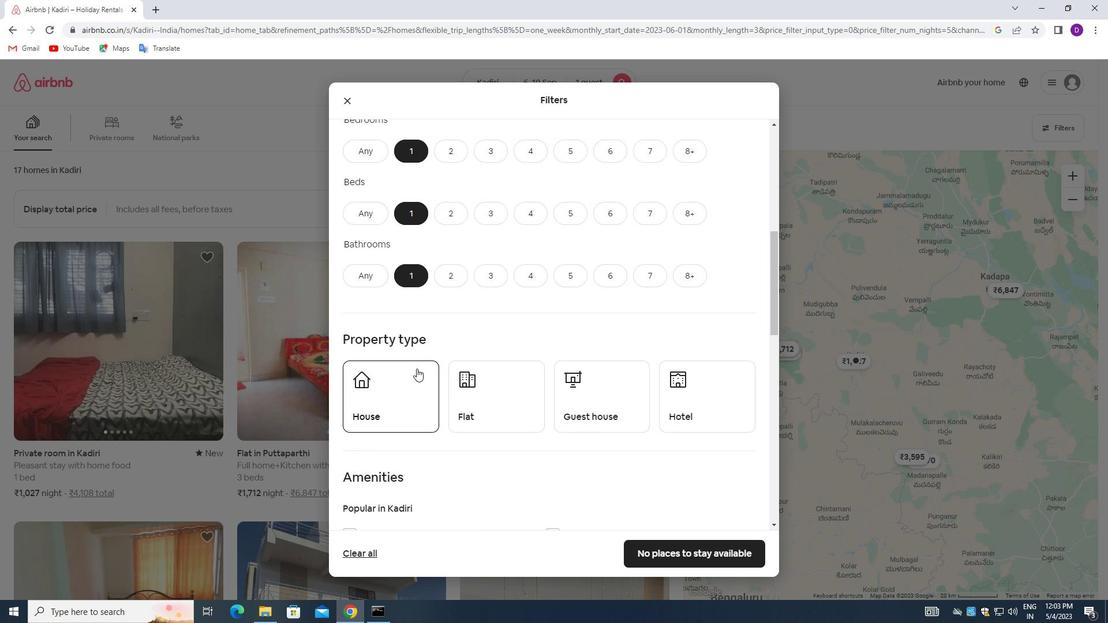 
Action: Mouse moved to (506, 389)
Screenshot: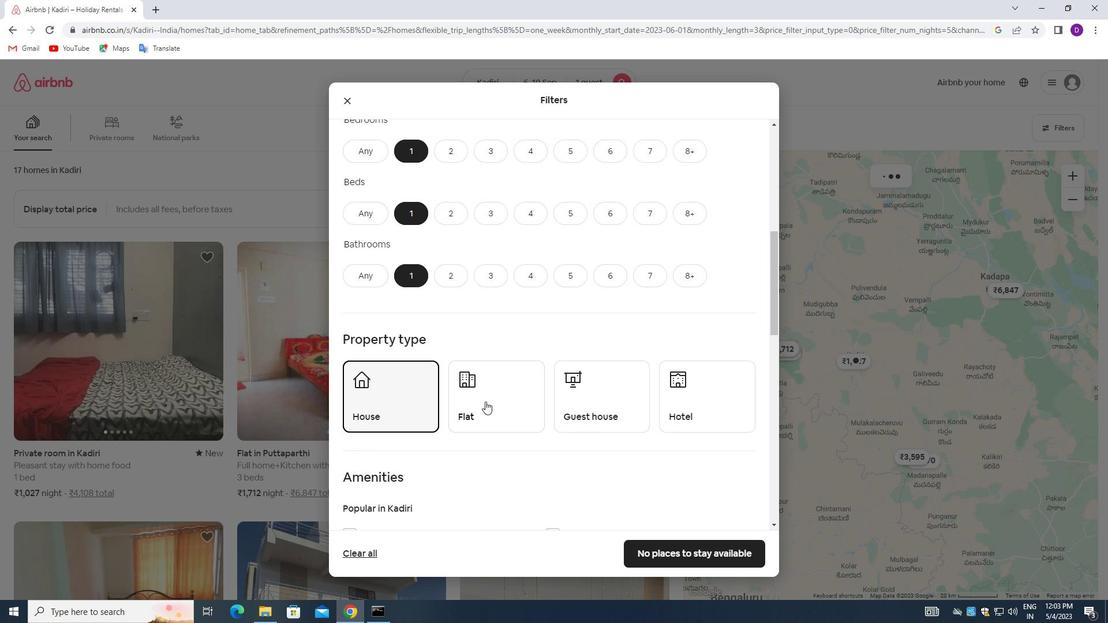 
Action: Mouse pressed left at (506, 389)
Screenshot: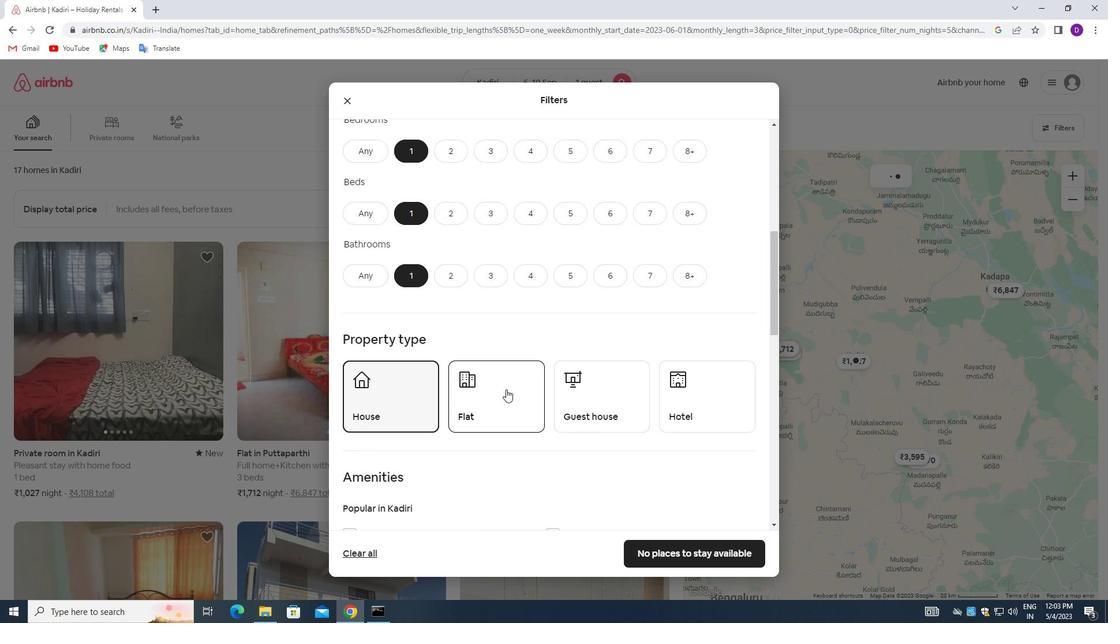 
Action: Mouse moved to (591, 401)
Screenshot: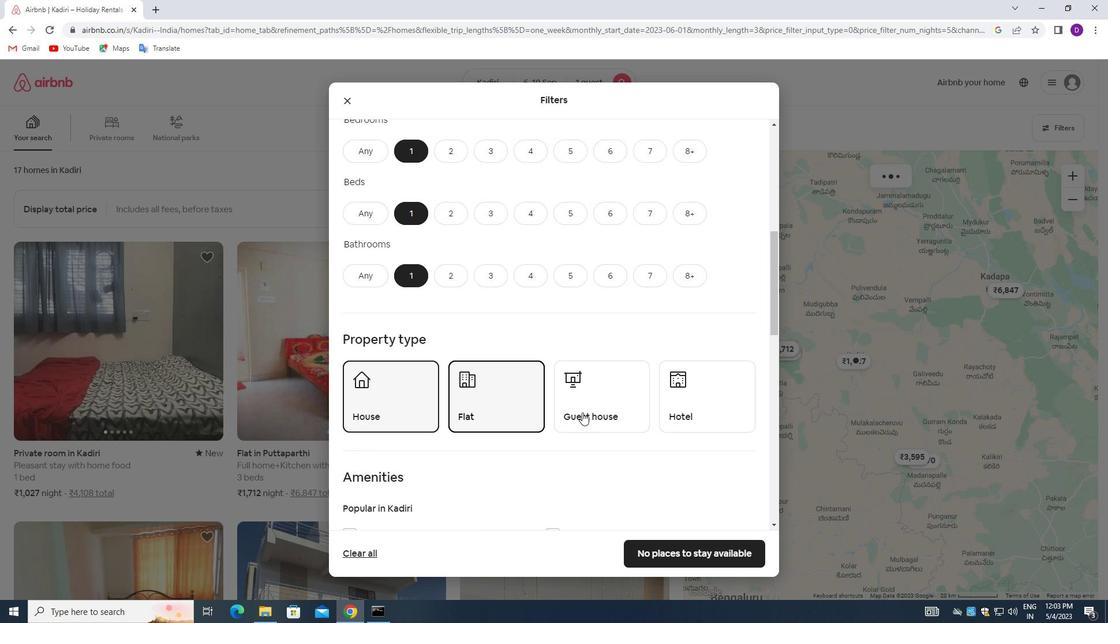 
Action: Mouse pressed left at (591, 401)
Screenshot: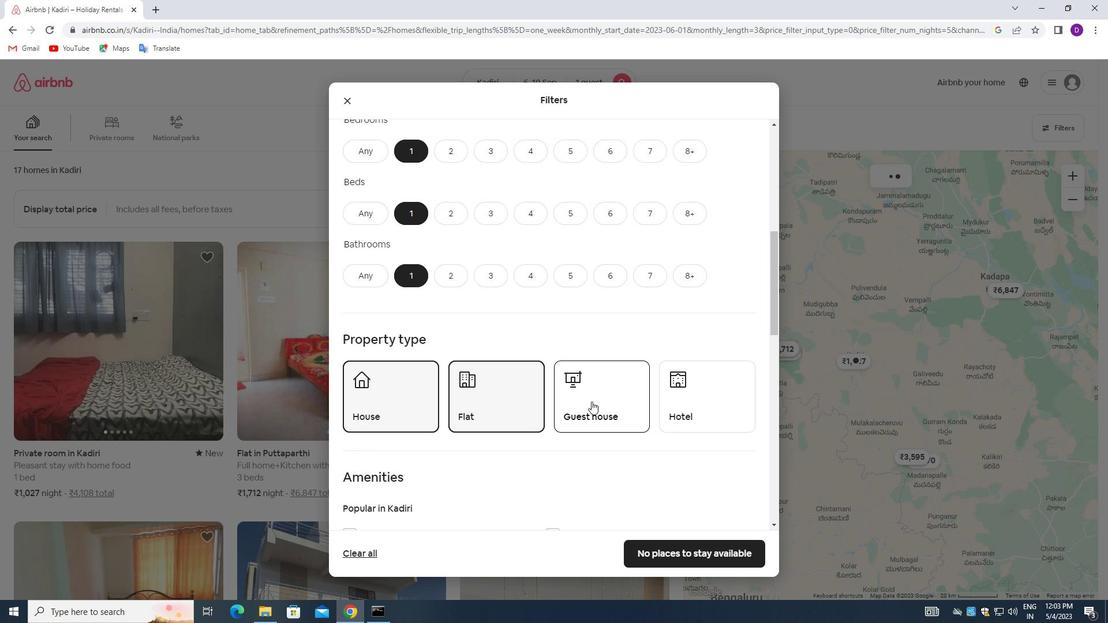 
Action: Mouse moved to (687, 395)
Screenshot: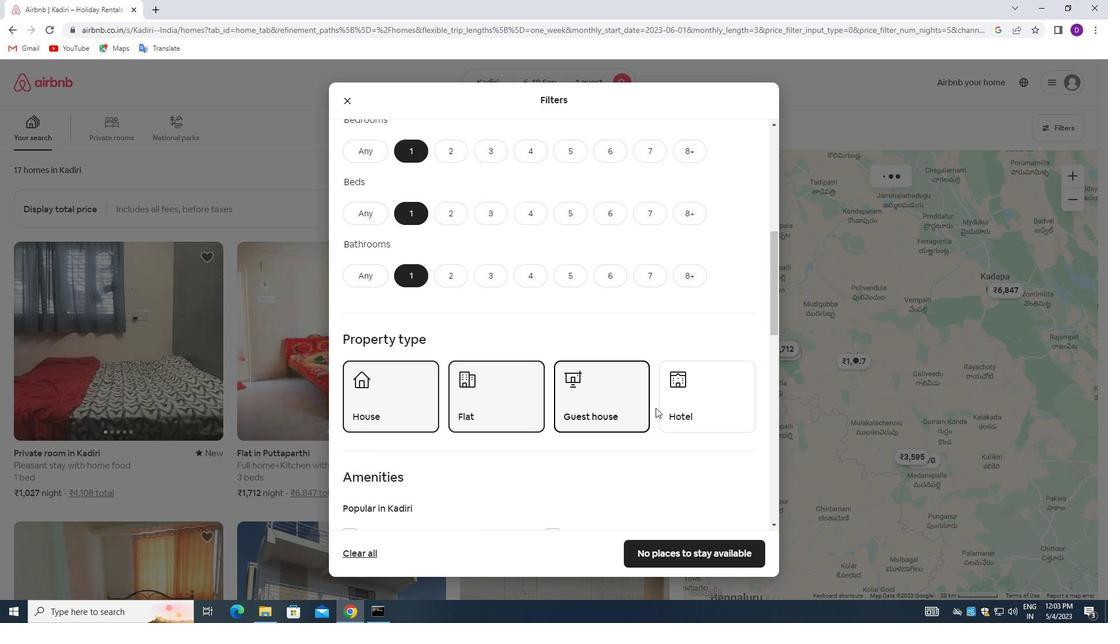 
Action: Mouse pressed left at (687, 395)
Screenshot: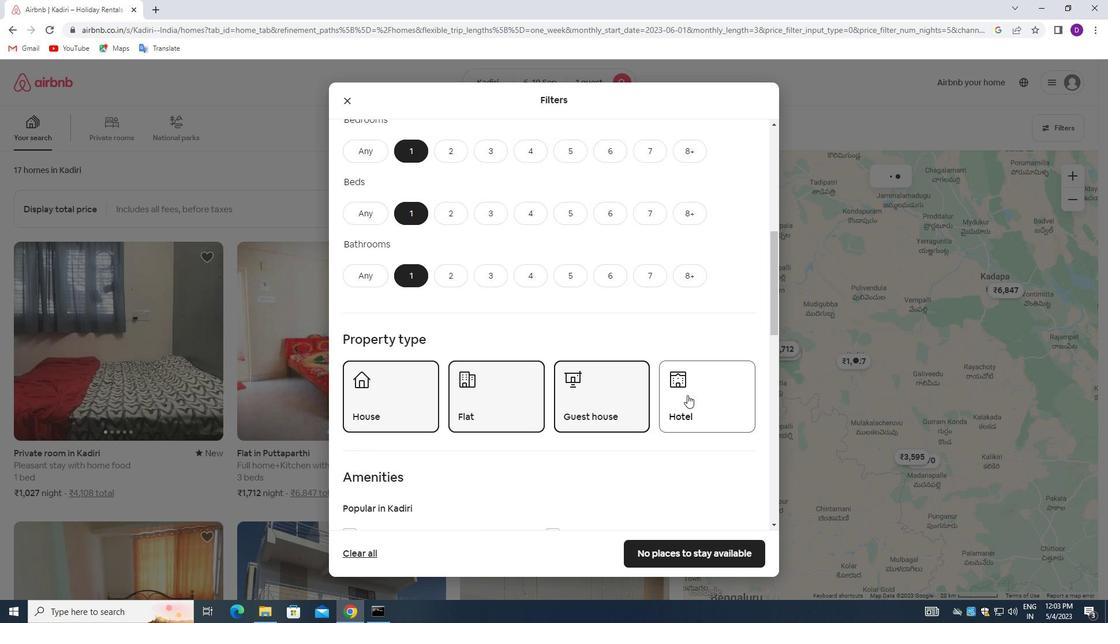 
Action: Mouse moved to (557, 438)
Screenshot: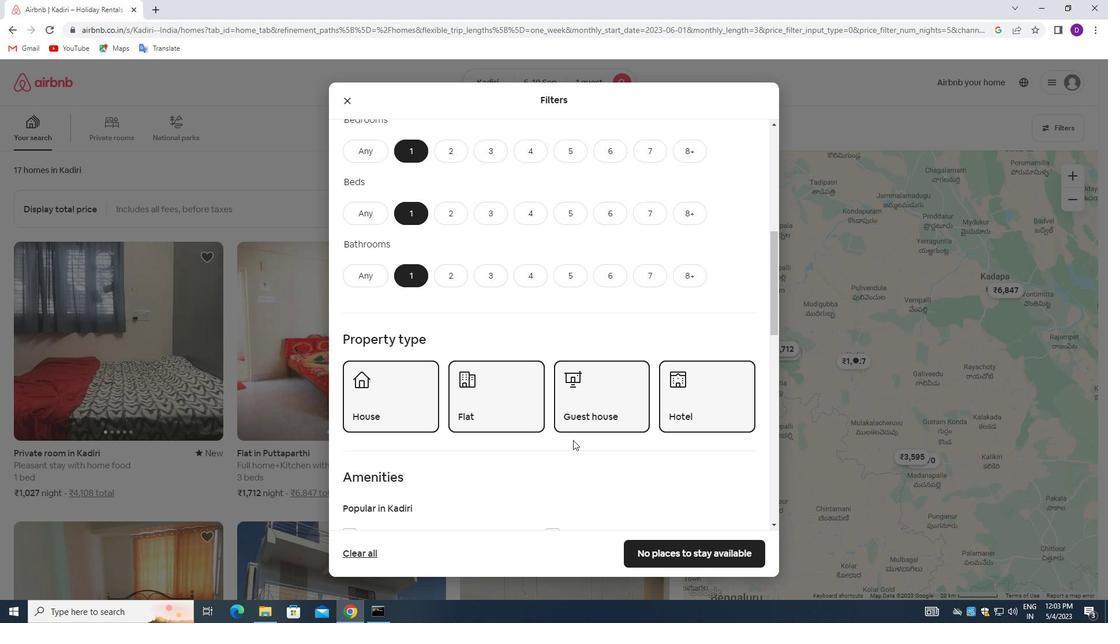 
Action: Mouse scrolled (557, 438) with delta (0, 0)
Screenshot: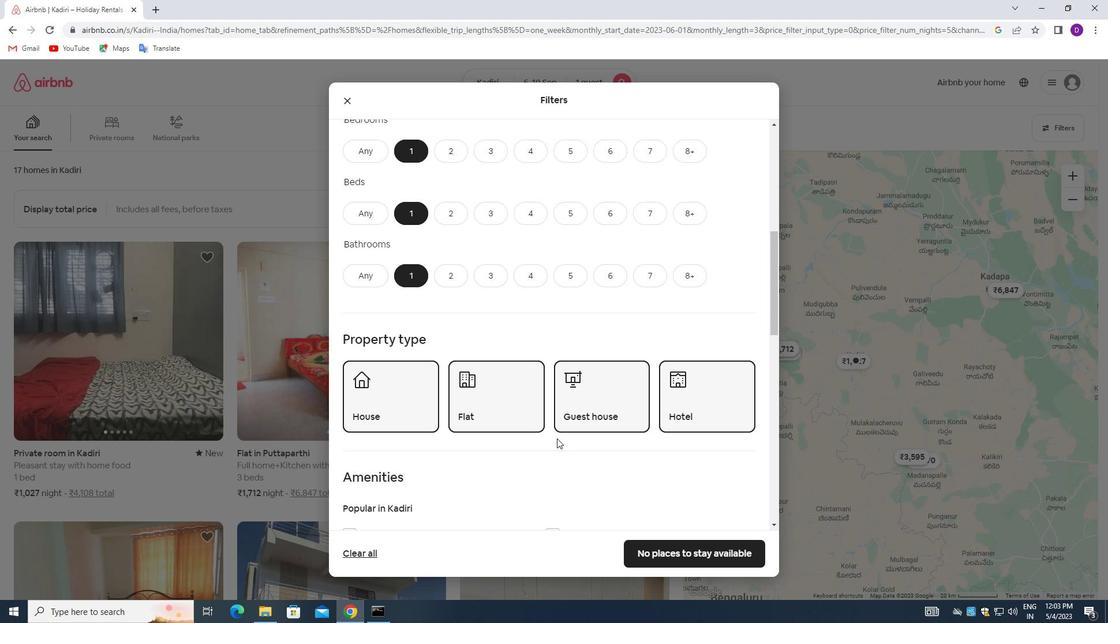 
Action: Mouse scrolled (557, 438) with delta (0, 0)
Screenshot: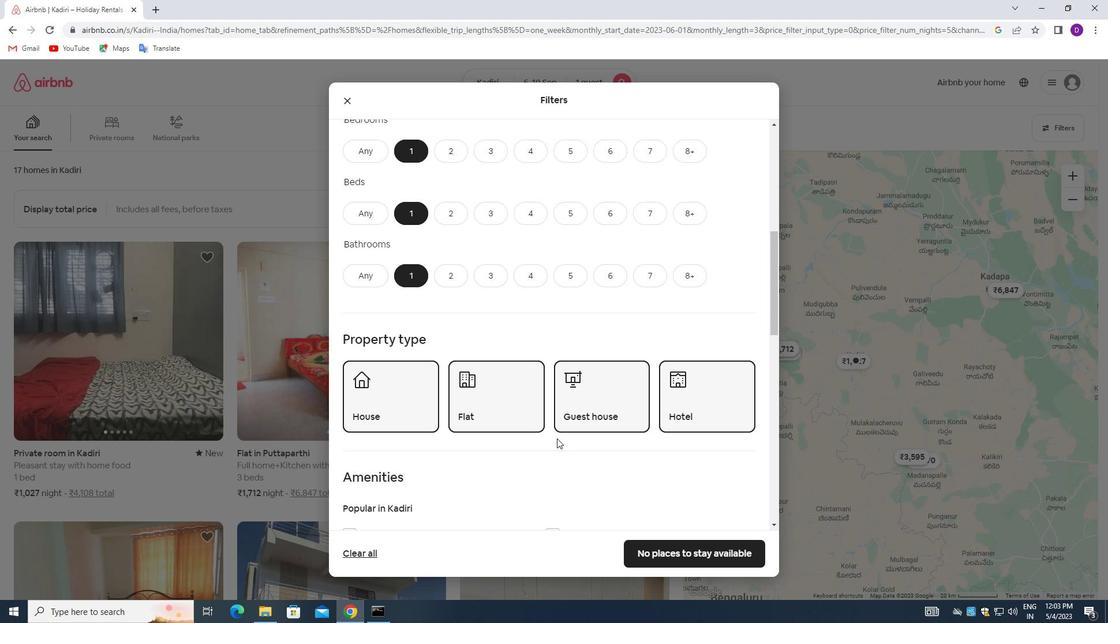 
Action: Mouse scrolled (557, 438) with delta (0, 0)
Screenshot: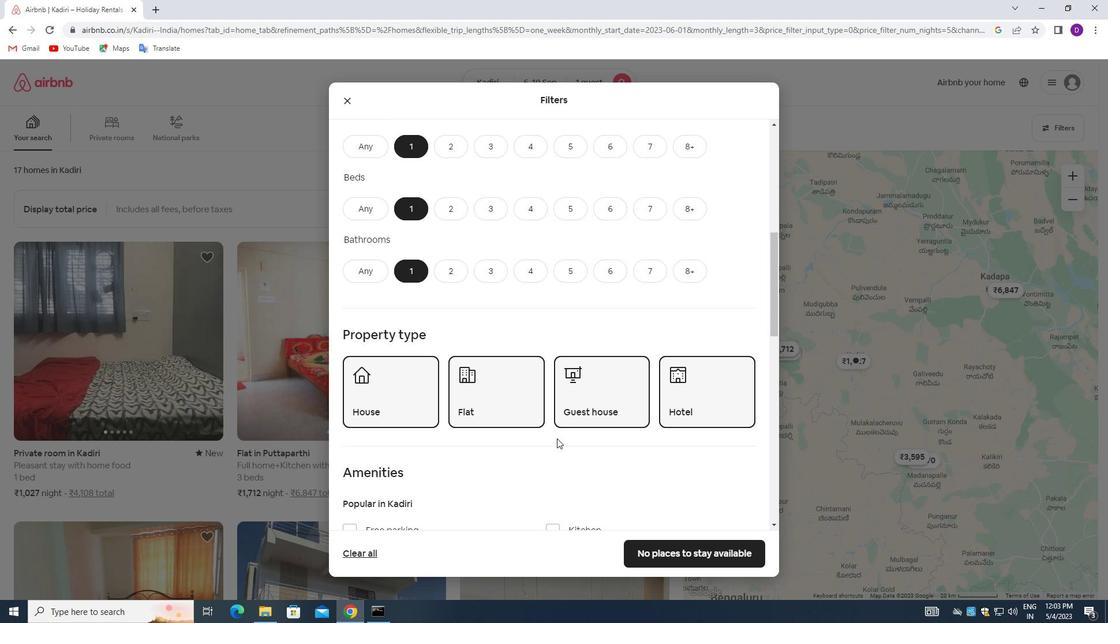 
Action: Mouse scrolled (557, 438) with delta (0, 0)
Screenshot: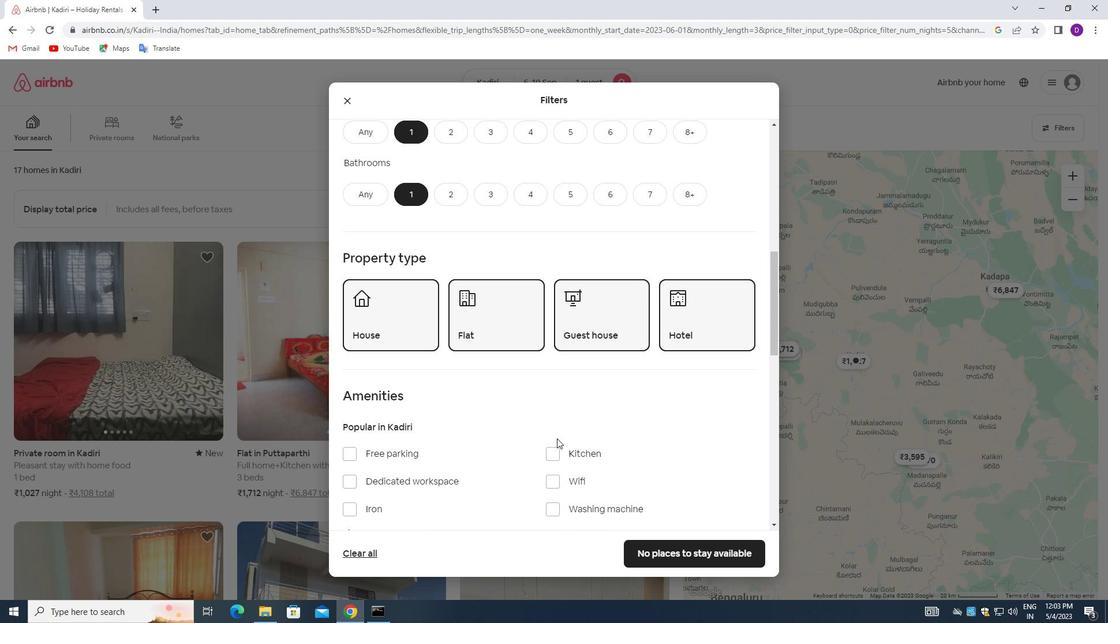 
Action: Mouse moved to (555, 438)
Screenshot: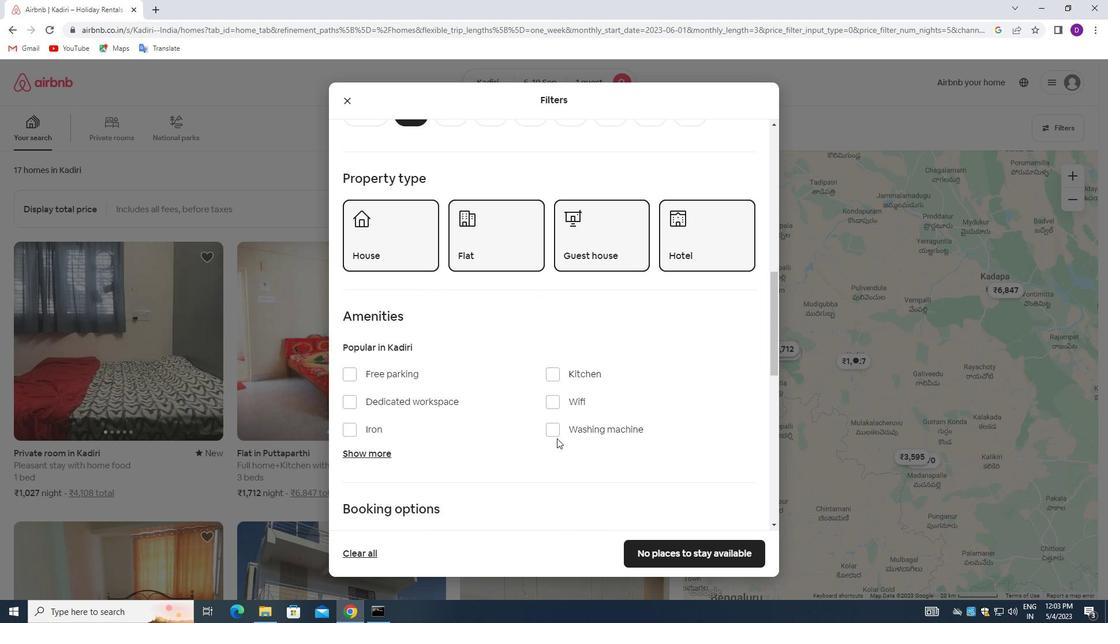 
Action: Mouse scrolled (555, 438) with delta (0, 0)
Screenshot: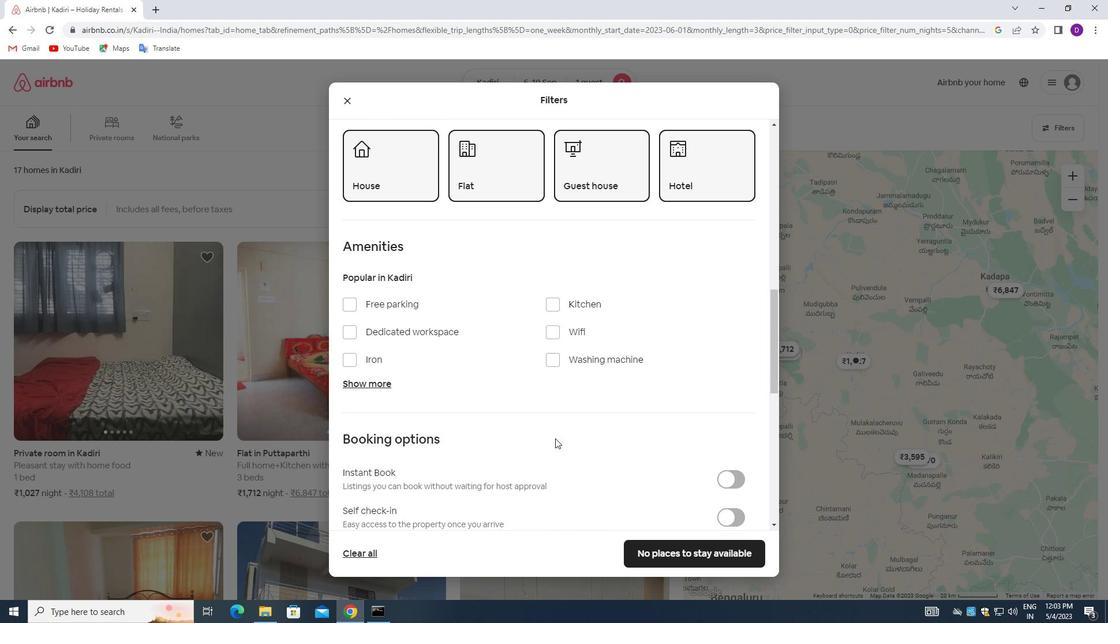 
Action: Mouse moved to (725, 454)
Screenshot: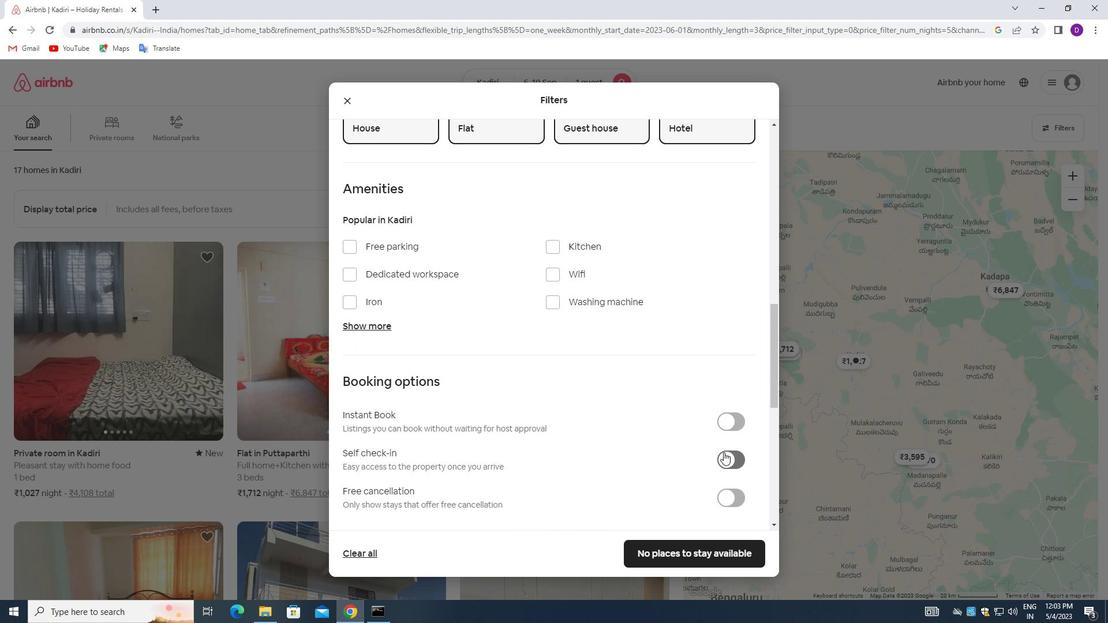 
Action: Mouse pressed left at (725, 454)
Screenshot: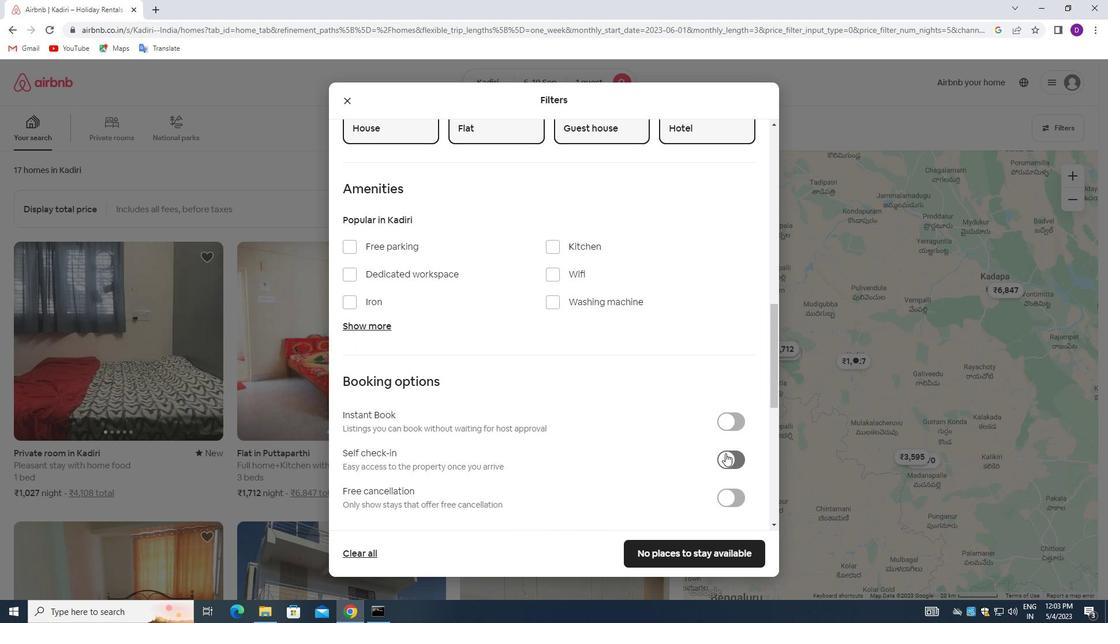 
Action: Mouse moved to (487, 430)
Screenshot: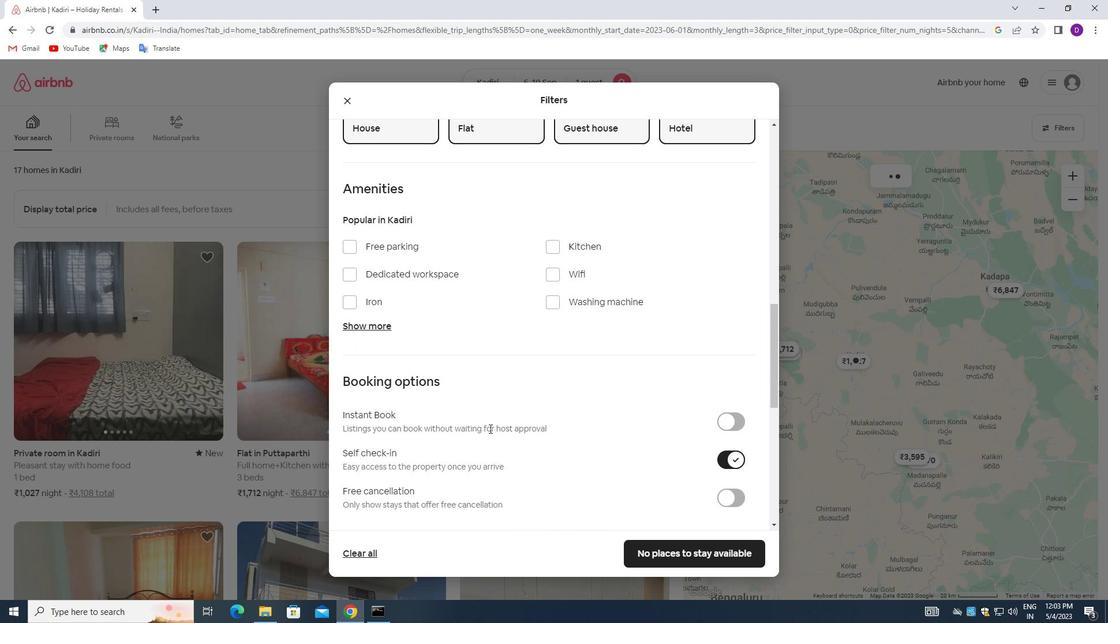 
Action: Mouse scrolled (487, 430) with delta (0, 0)
Screenshot: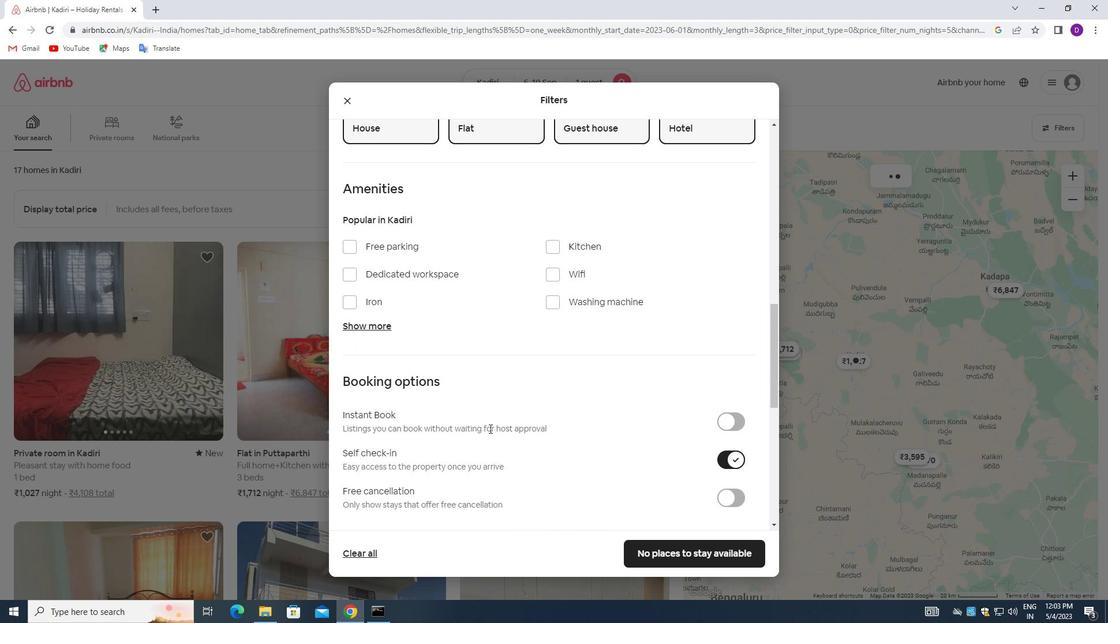 
Action: Mouse moved to (487, 434)
Screenshot: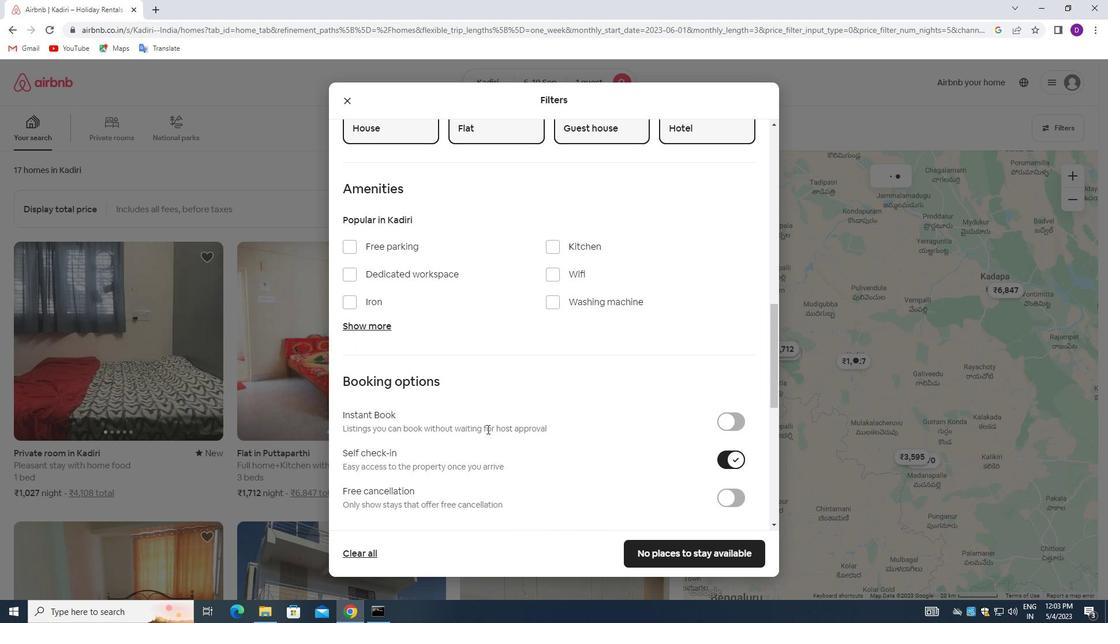
Action: Mouse scrolled (487, 433) with delta (0, 0)
Screenshot: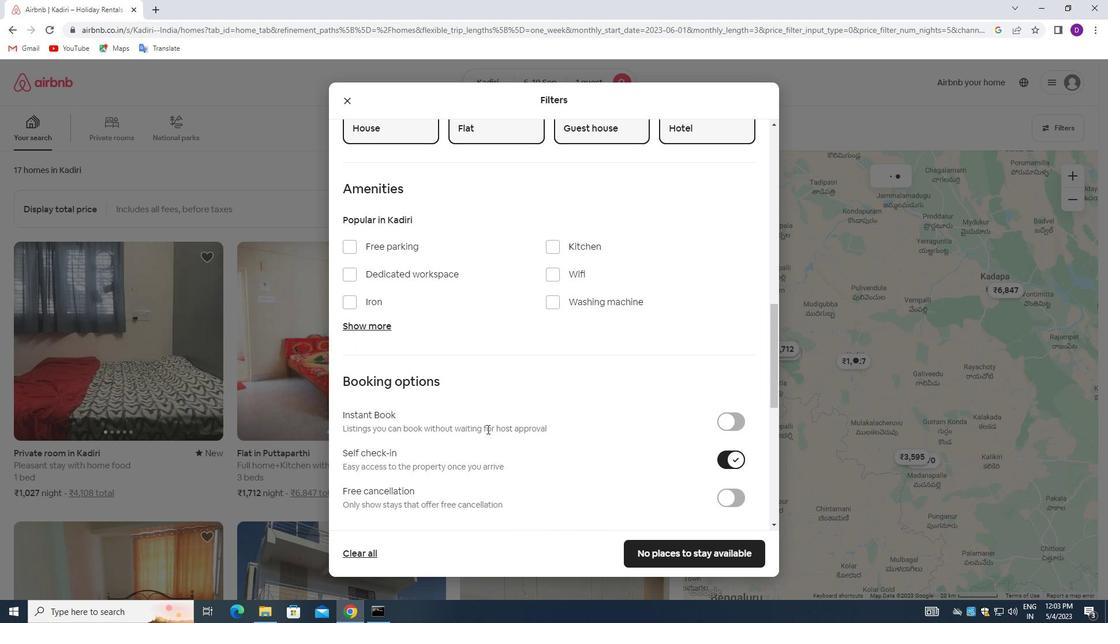 
Action: Mouse moved to (487, 435)
Screenshot: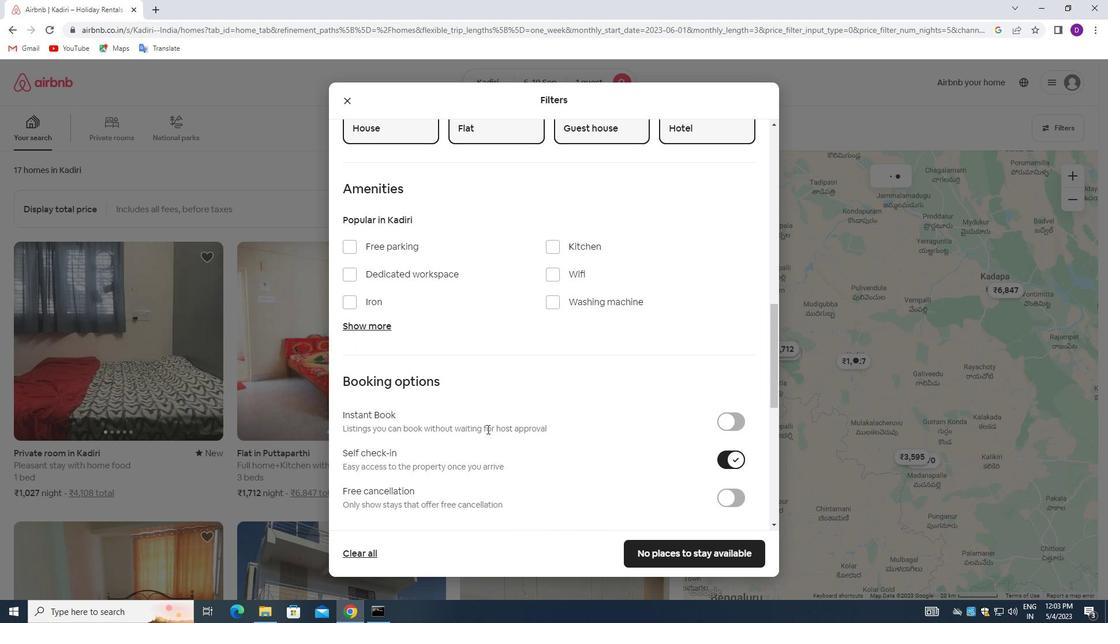 
Action: Mouse scrolled (487, 434) with delta (0, 0)
Screenshot: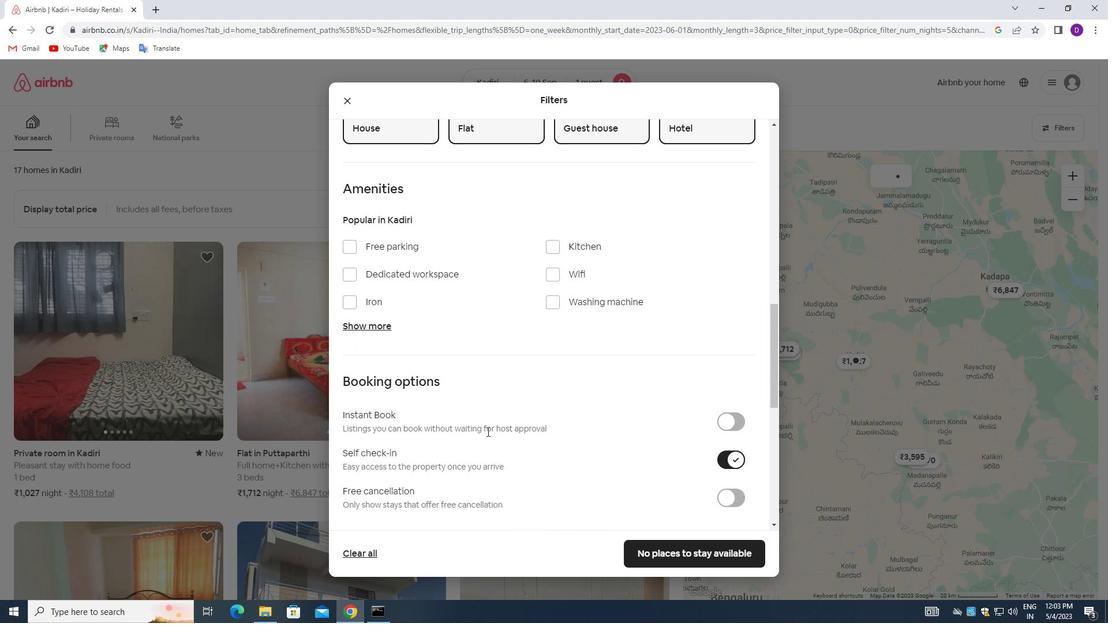 
Action: Mouse moved to (487, 435)
Screenshot: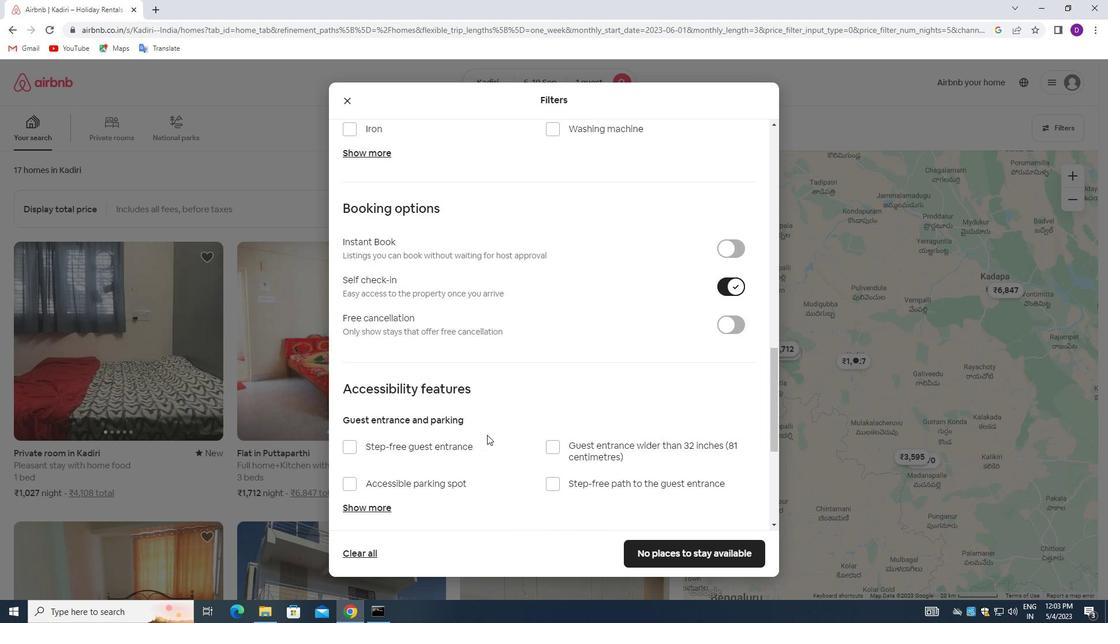 
Action: Mouse scrolled (487, 434) with delta (0, 0)
Screenshot: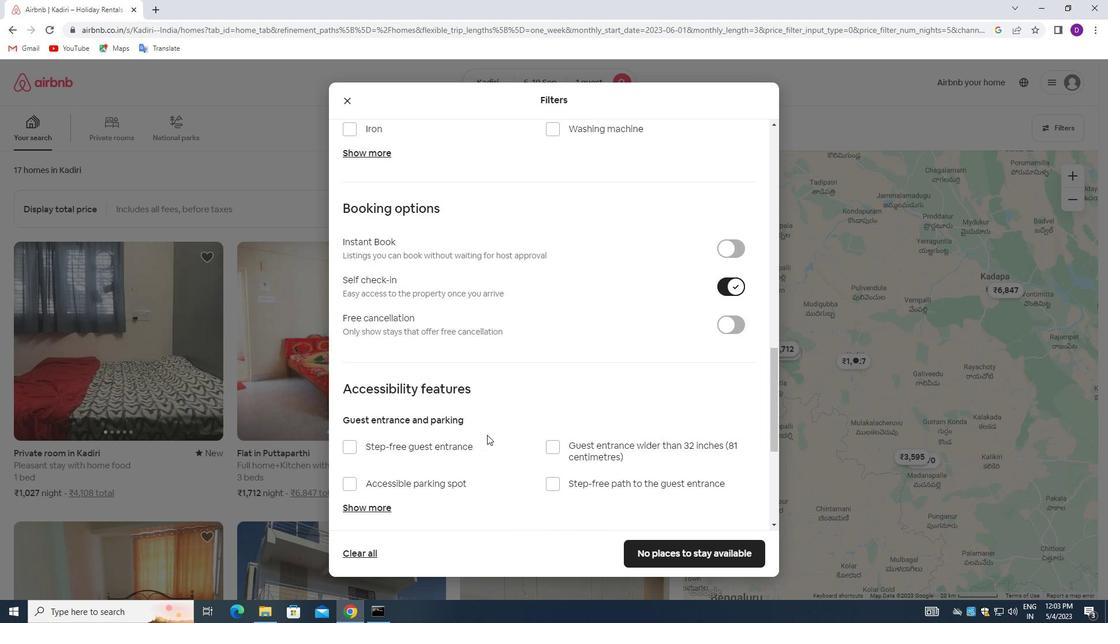 
Action: Mouse moved to (487, 437)
Screenshot: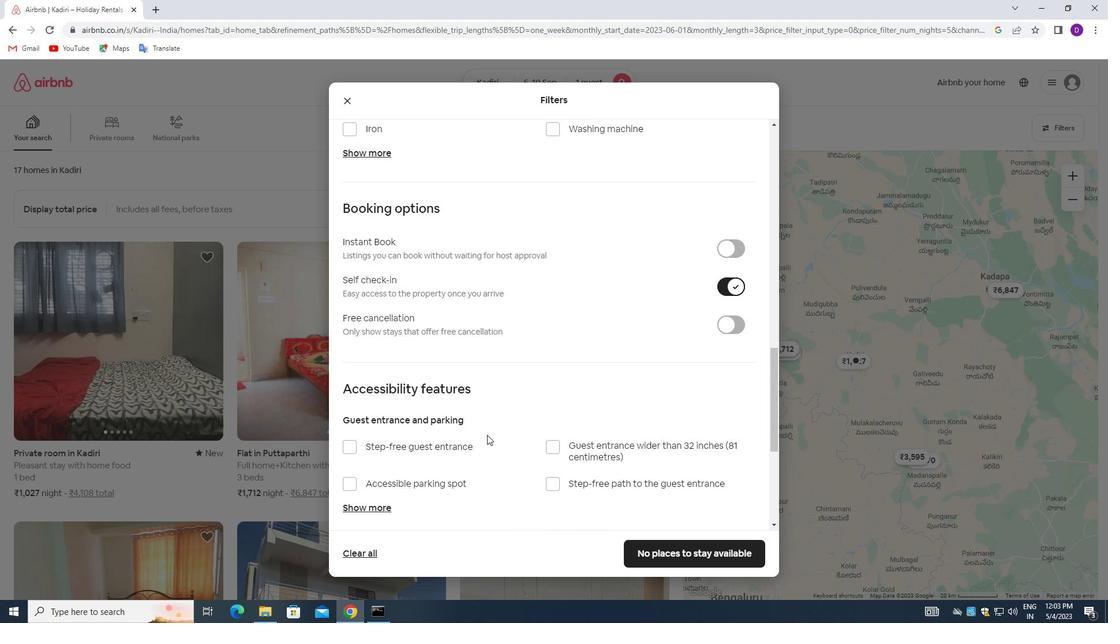 
Action: Mouse scrolled (487, 436) with delta (0, 0)
Screenshot: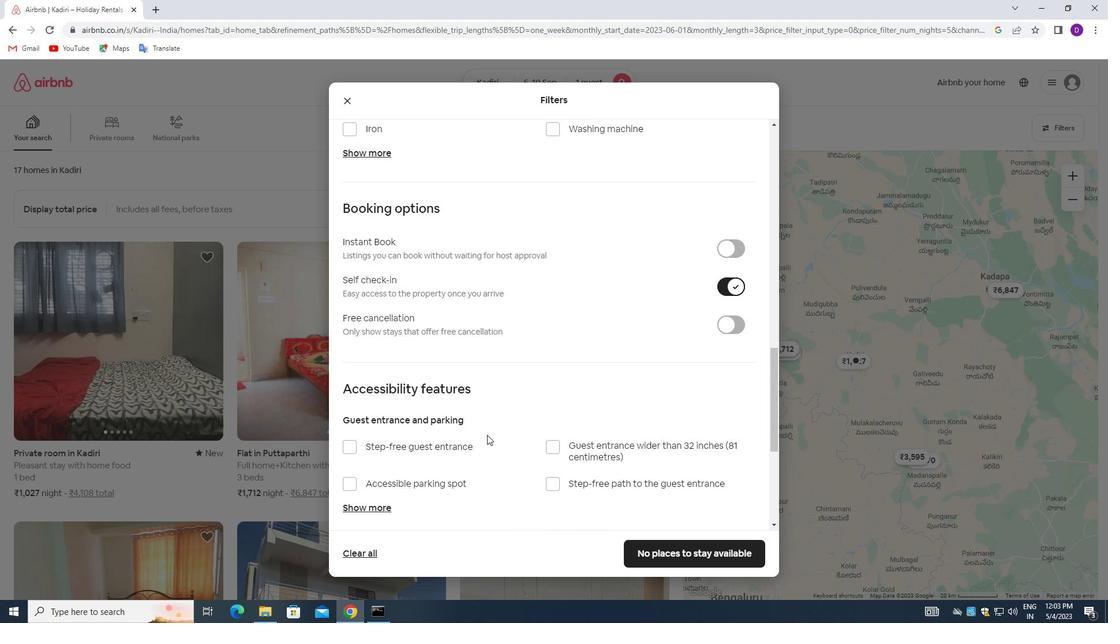
Action: Mouse moved to (487, 440)
Screenshot: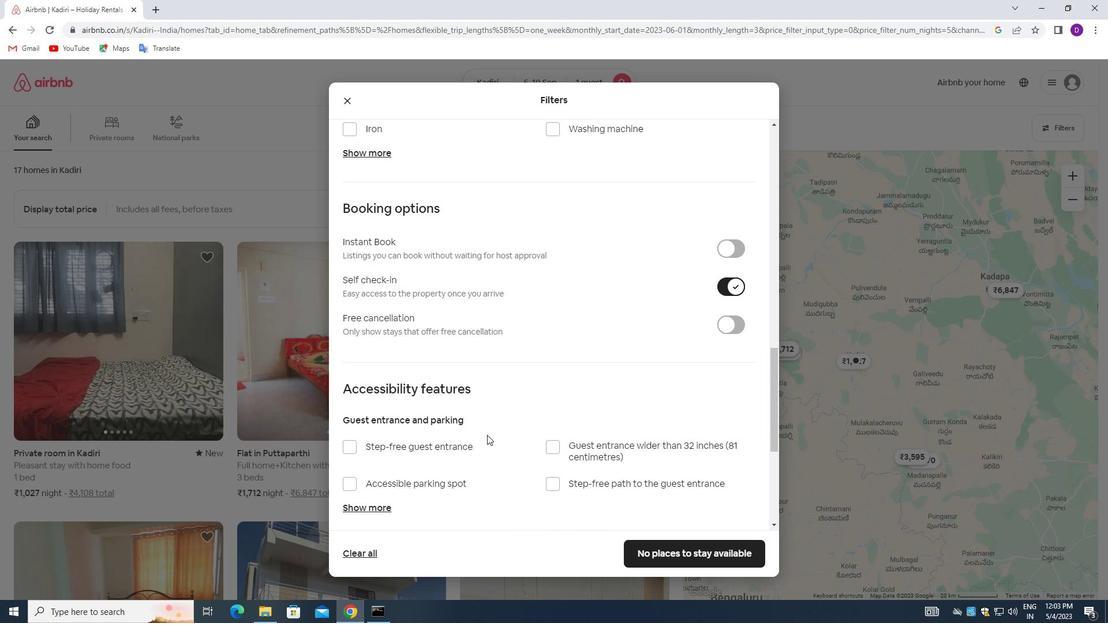 
Action: Mouse scrolled (487, 439) with delta (0, 0)
Screenshot: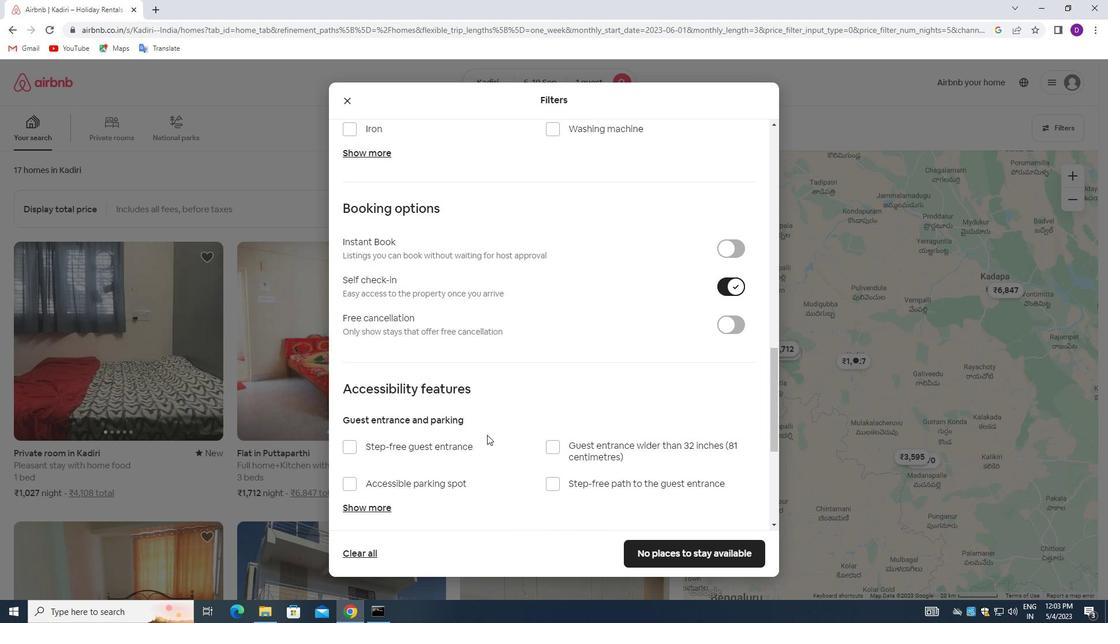
Action: Mouse moved to (487, 441)
Screenshot: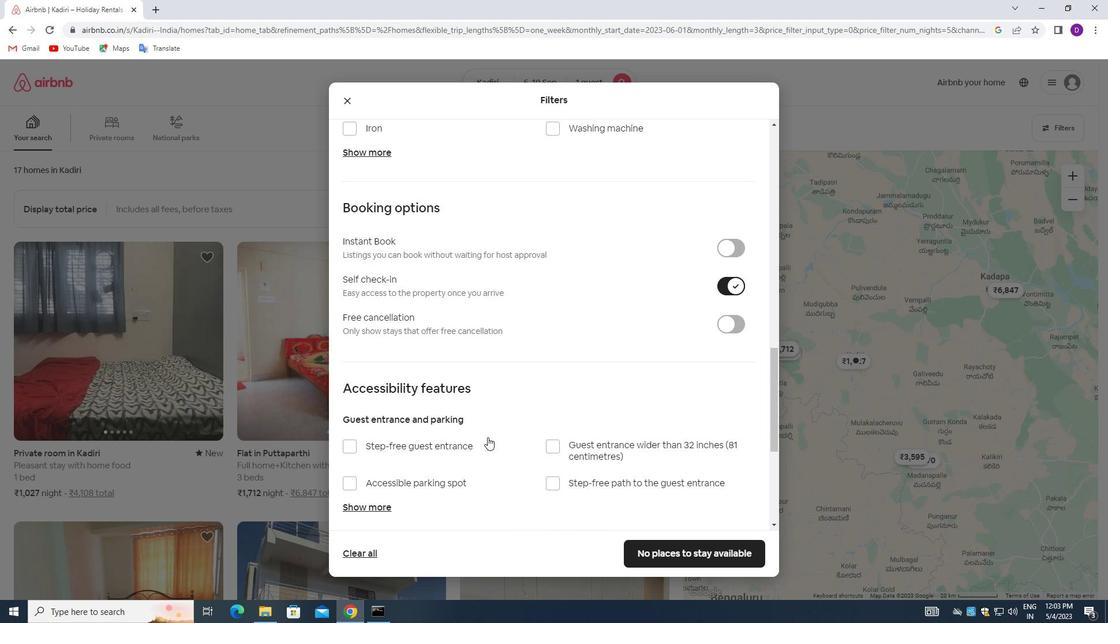 
Action: Mouse scrolled (487, 440) with delta (0, 0)
Screenshot: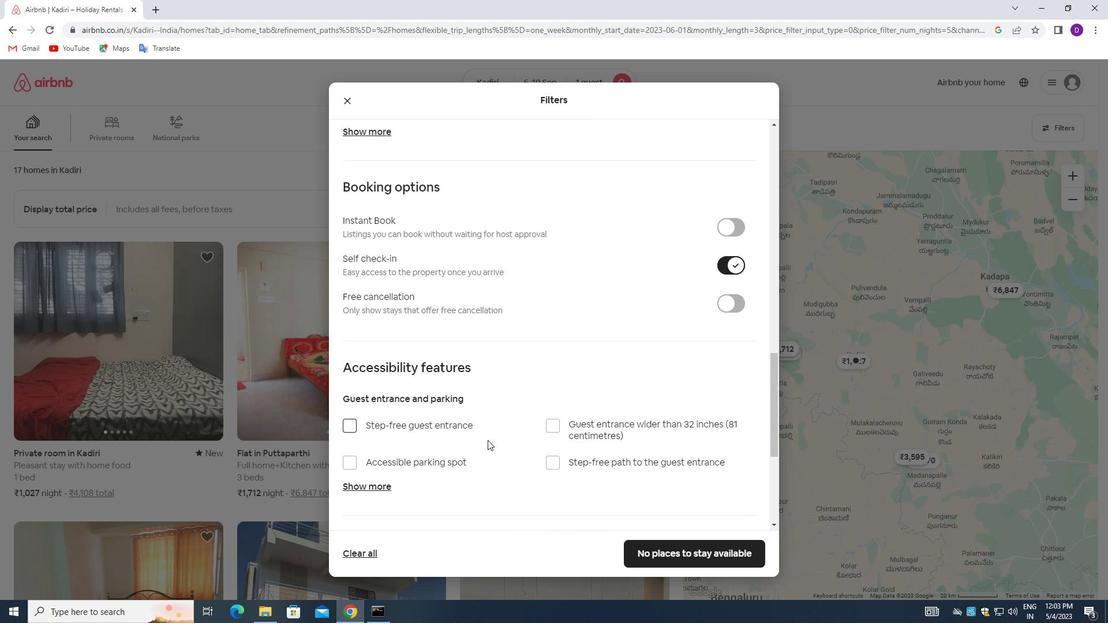 
Action: Mouse moved to (487, 447)
Screenshot: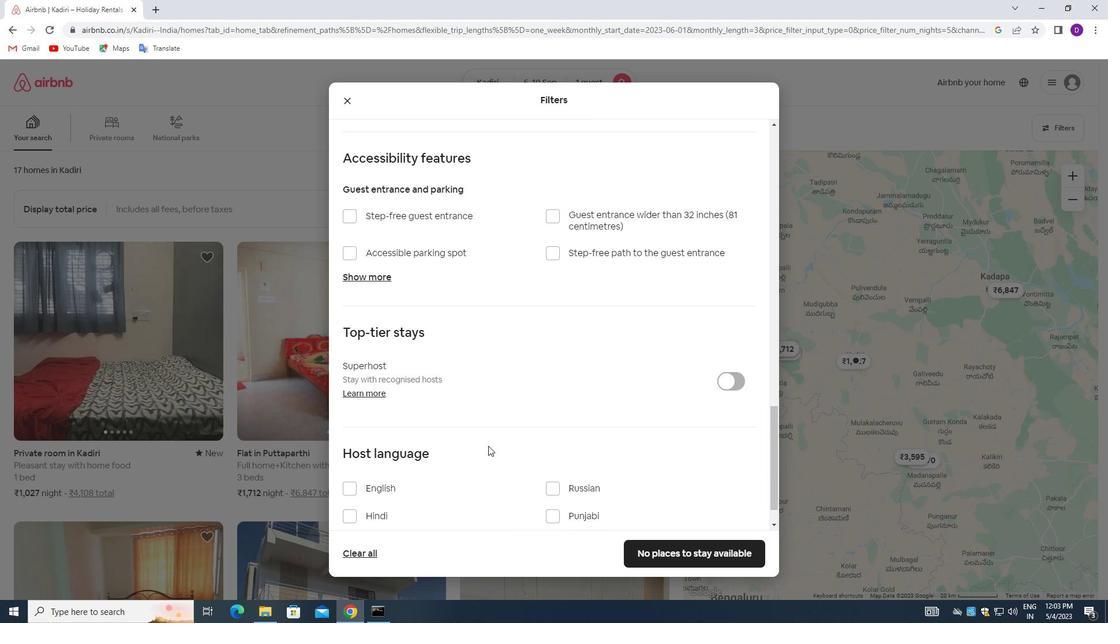 
Action: Mouse scrolled (487, 446) with delta (0, 0)
Screenshot: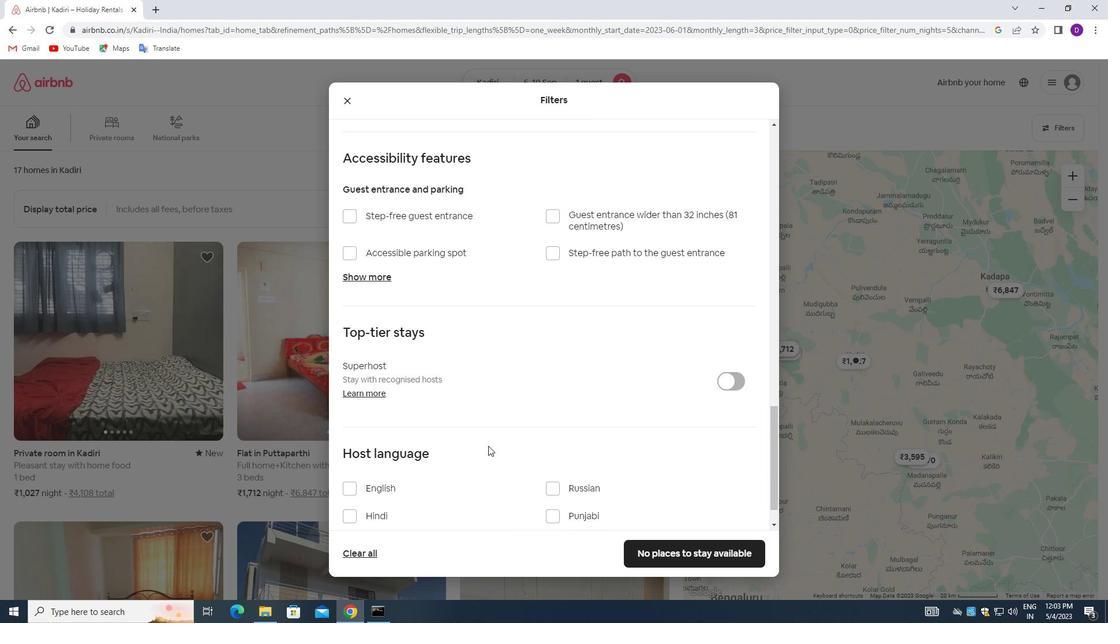 
Action: Mouse moved to (487, 447)
Screenshot: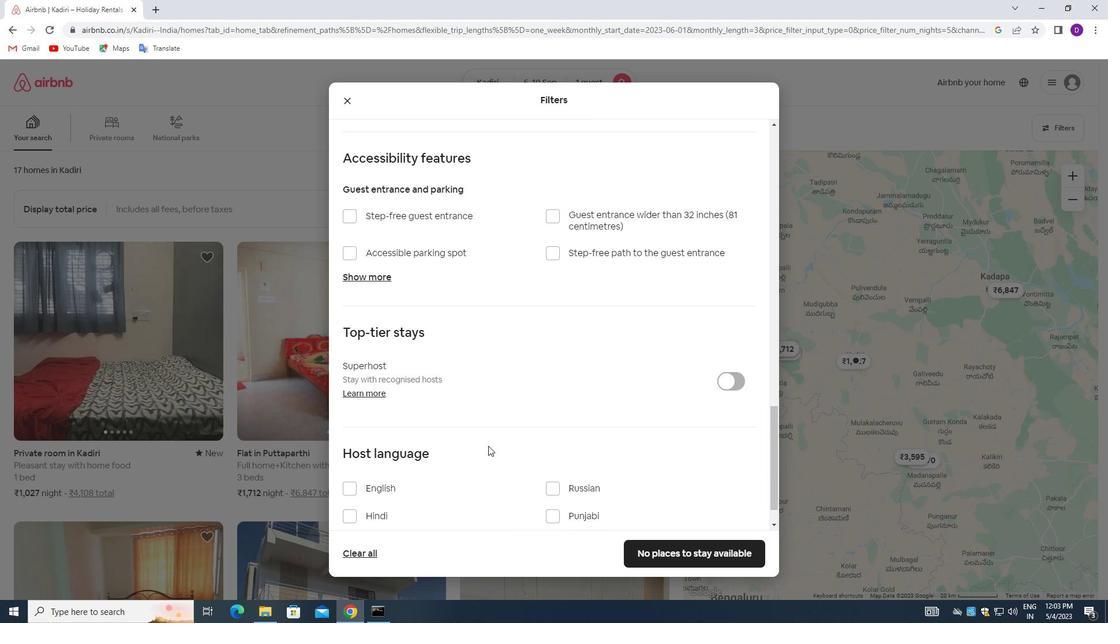 
Action: Mouse scrolled (487, 446) with delta (0, 0)
Screenshot: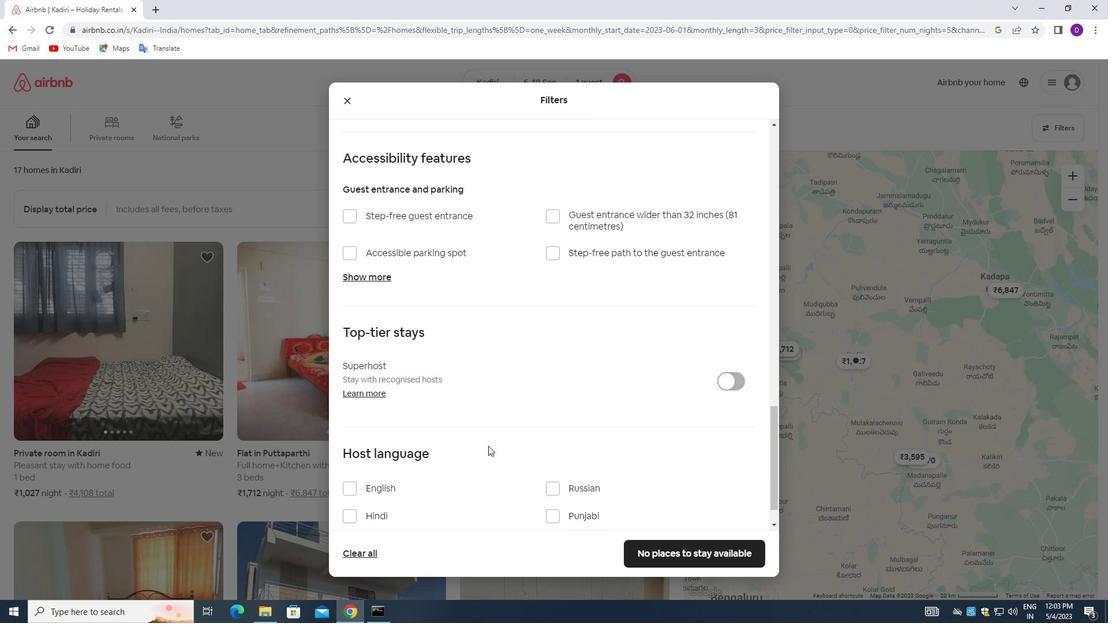 
Action: Mouse moved to (487, 447)
Screenshot: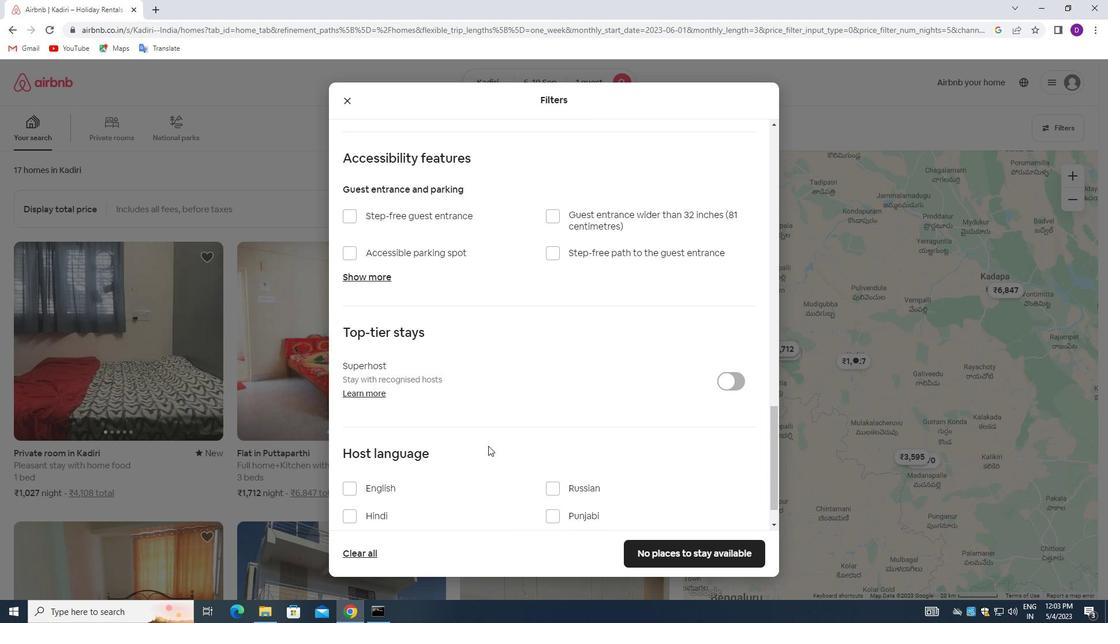 
Action: Mouse scrolled (487, 447) with delta (0, 0)
Screenshot: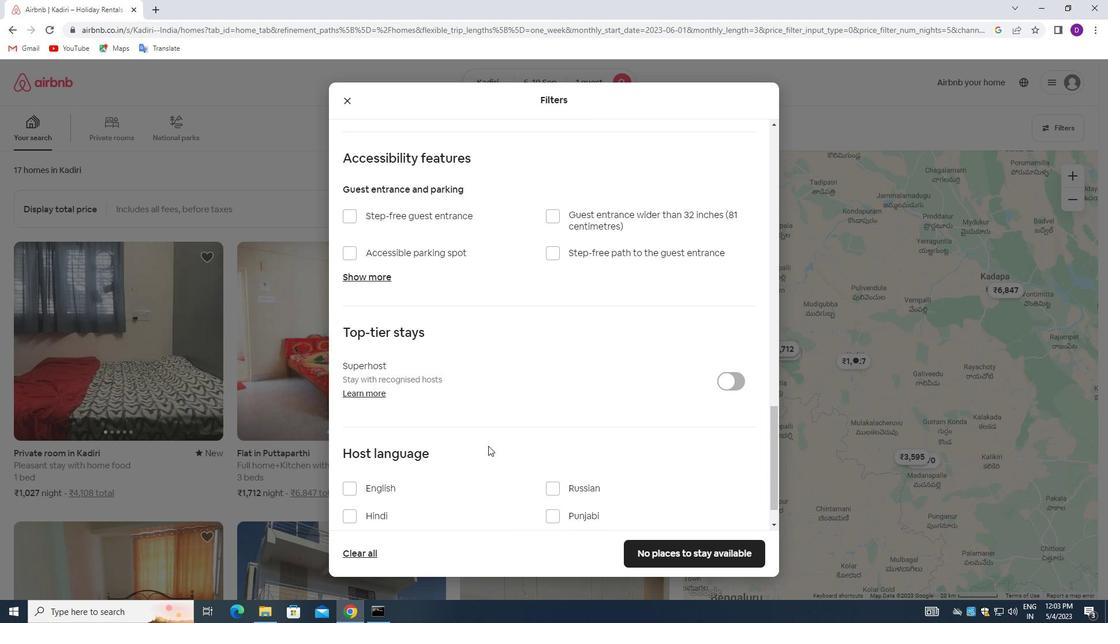 
Action: Mouse moved to (347, 452)
Screenshot: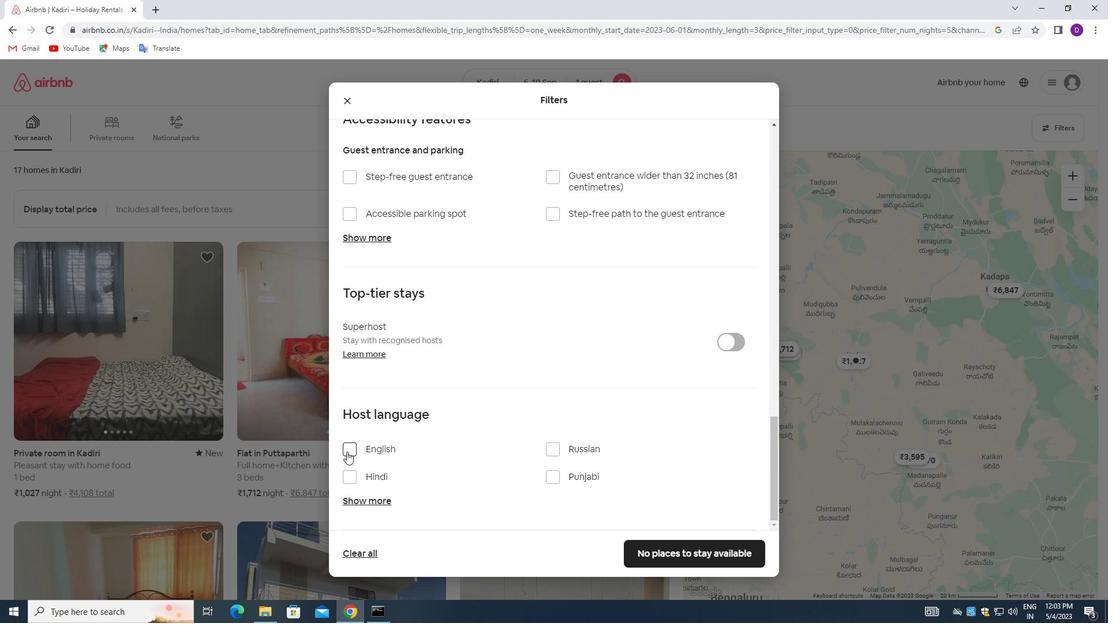 
Action: Mouse pressed left at (347, 452)
Screenshot: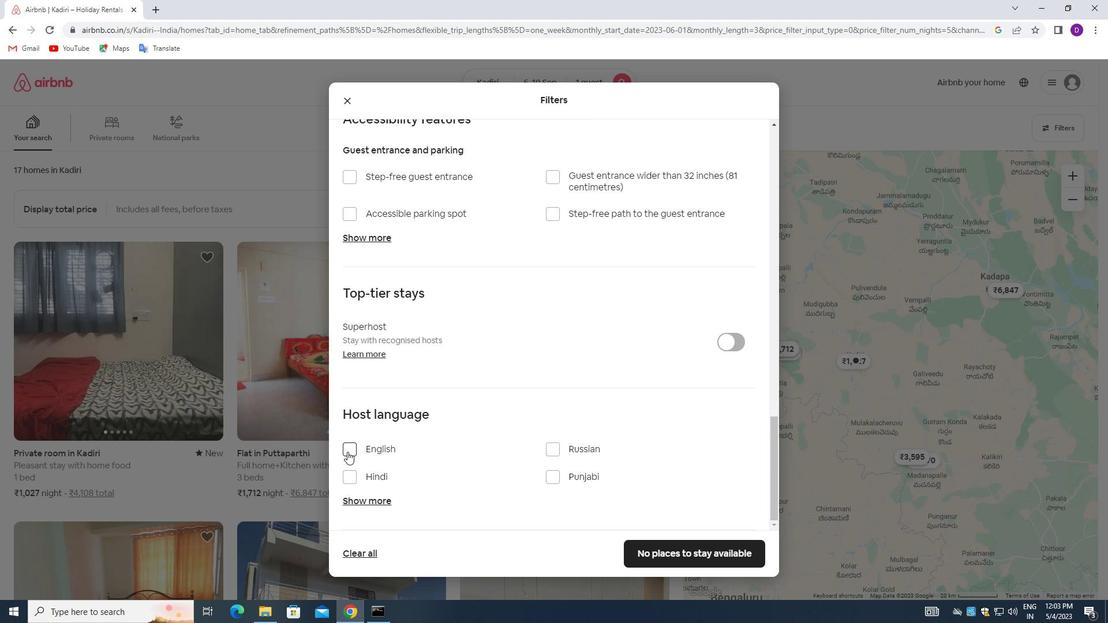 
Action: Mouse moved to (630, 549)
Screenshot: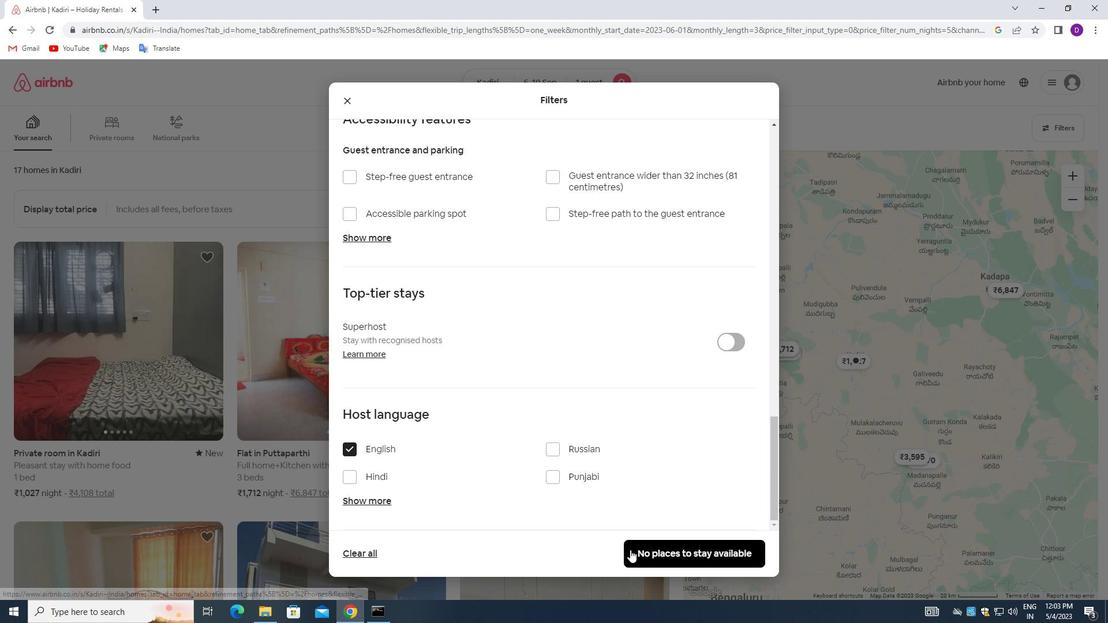 
Action: Mouse pressed left at (630, 549)
Screenshot: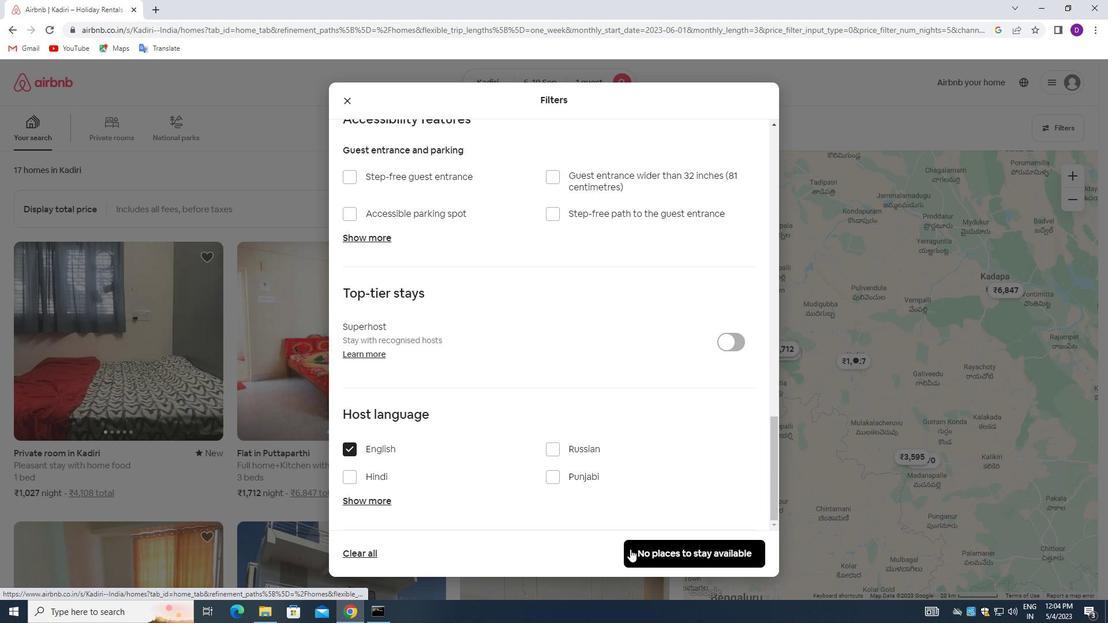 
Action: Mouse moved to (649, 413)
Screenshot: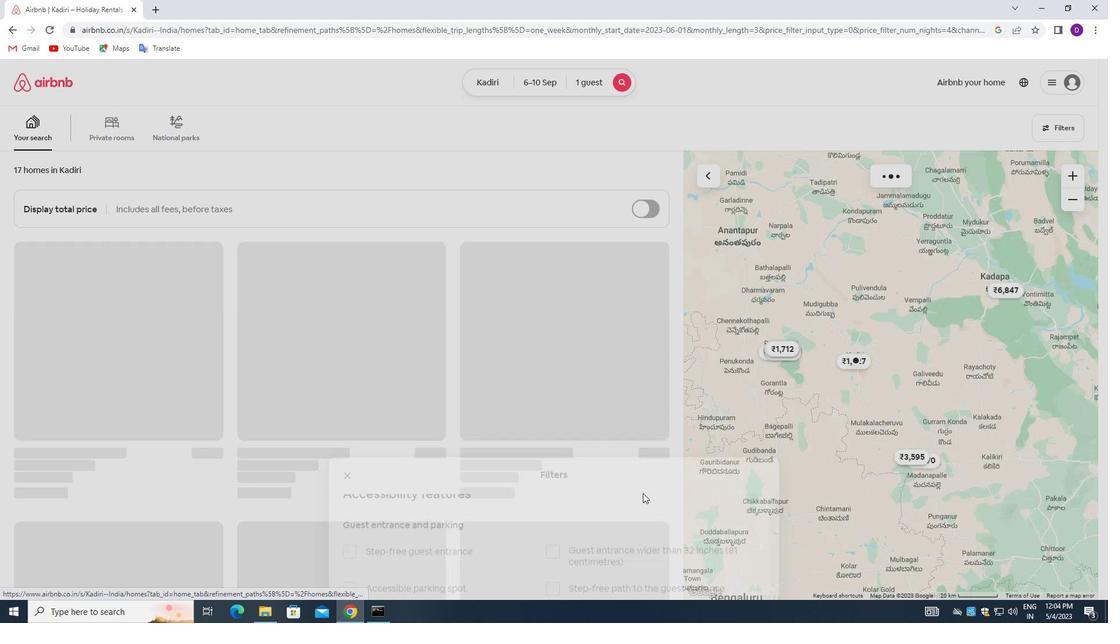 
